 Task: Log work in the project AgileFocus for the issue 'Implement a new cloud-based knowledge management system for a company with advanced knowledge sharing and collaboration features' spent time as '5w 1d 8h 35m' and remaining time as '6w 3d 22h 3m' and add a flag. Now add the issue to the epic 'IT Release Management Process Improvement'. Log work in the project AgileFocus for the issue 'Integrate a new customer loyalty program feature into an existing e-commerce website to improve customer retention and repeat sales' spent time as '4w 6d 11h 26m' and remaining time as '5w 3d 14h 54m' and clone the issue. Now add the issue to the epic 'IT Configuration Management Process Improvement'
Action: Mouse moved to (1076, 266)
Screenshot: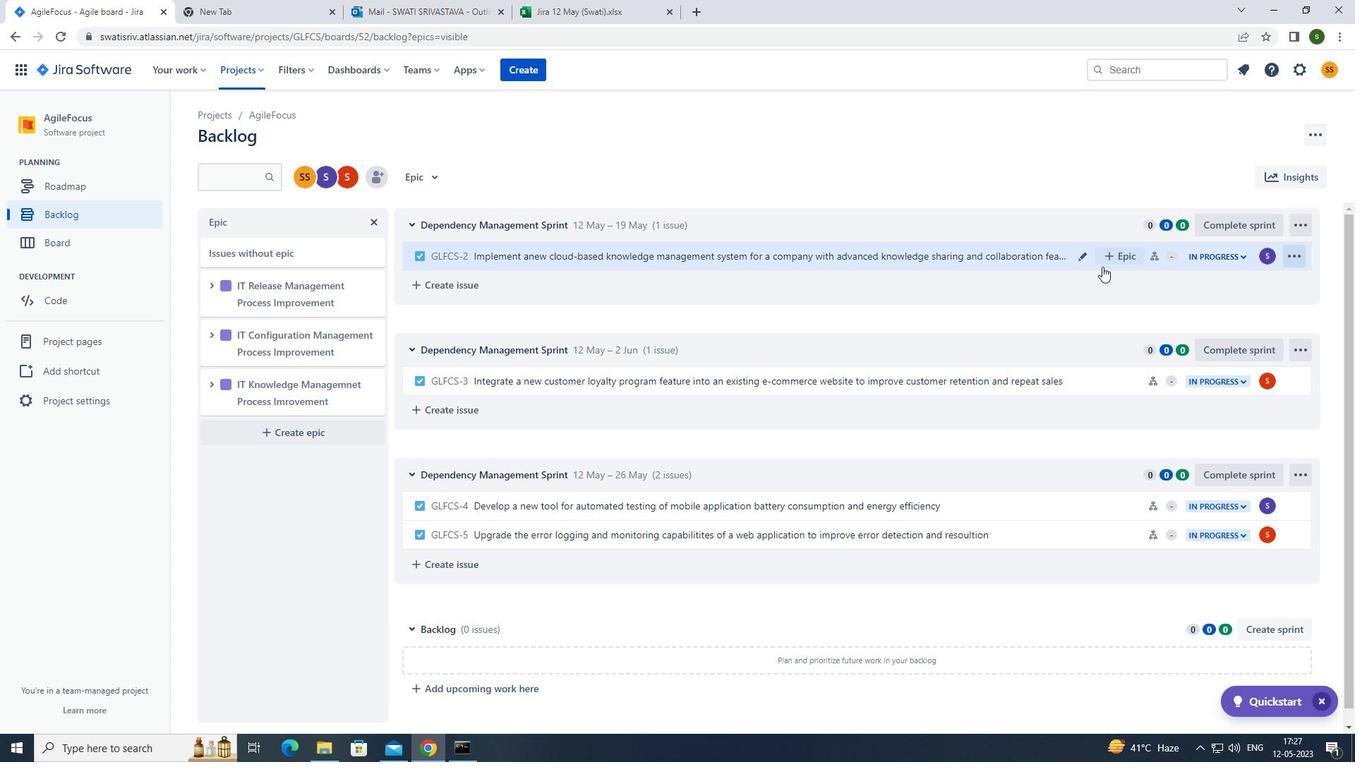 
Action: Mouse pressed left at (1076, 266)
Screenshot: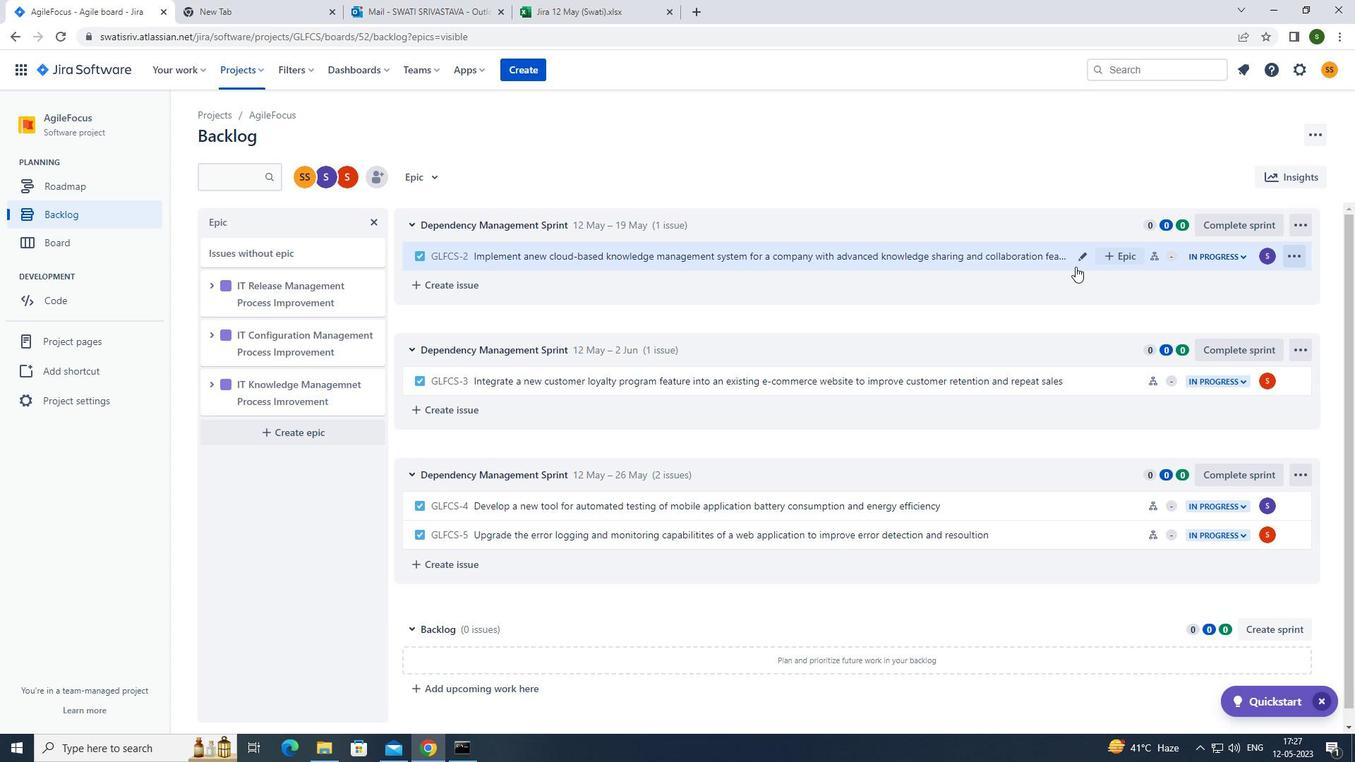 
Action: Mouse moved to (1296, 214)
Screenshot: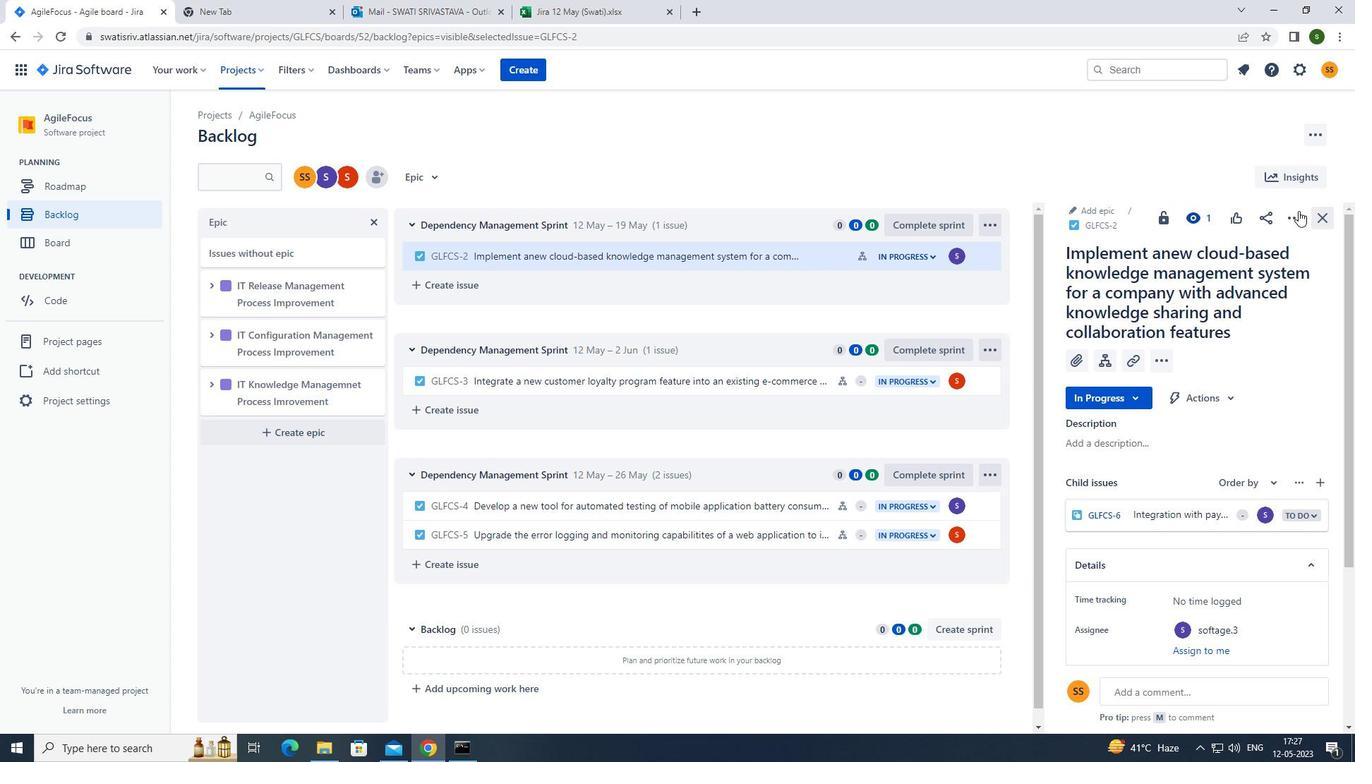 
Action: Mouse pressed left at (1296, 214)
Screenshot: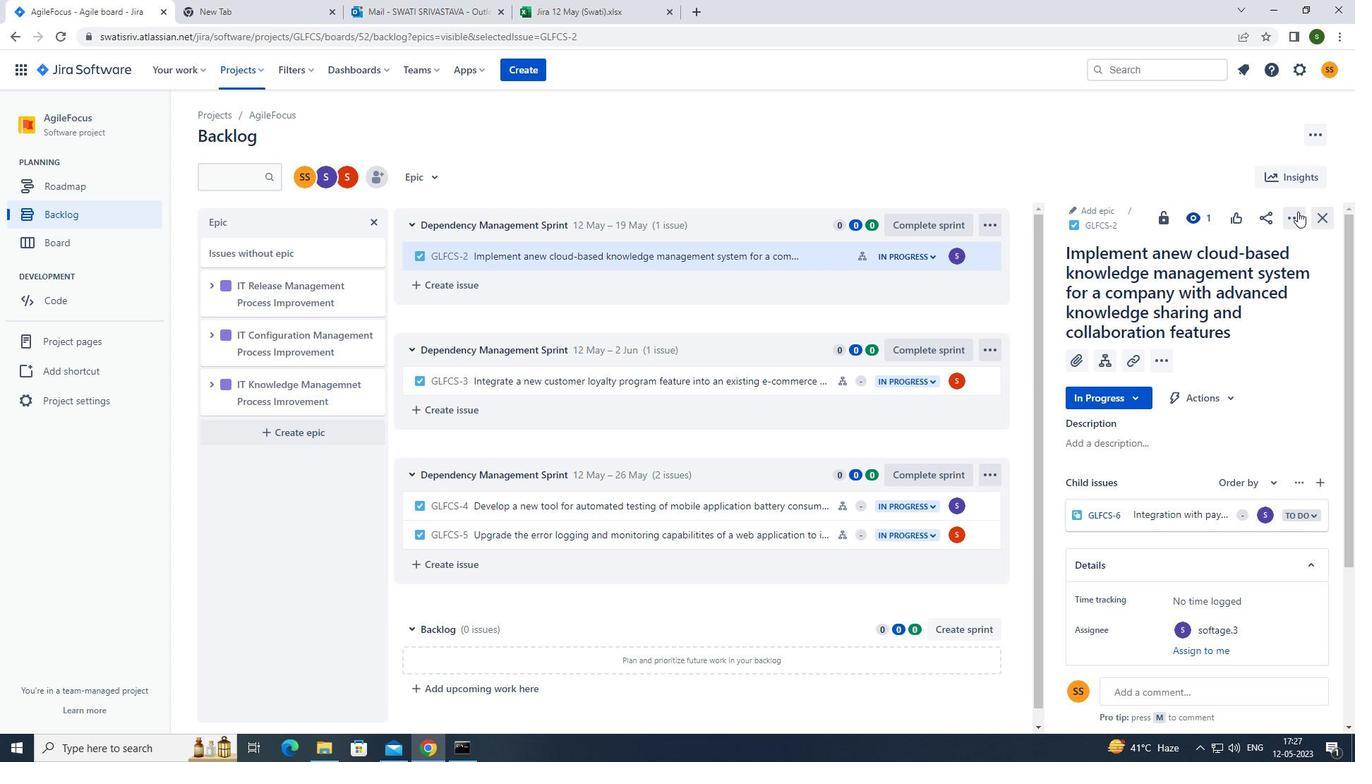 
Action: Mouse moved to (1264, 249)
Screenshot: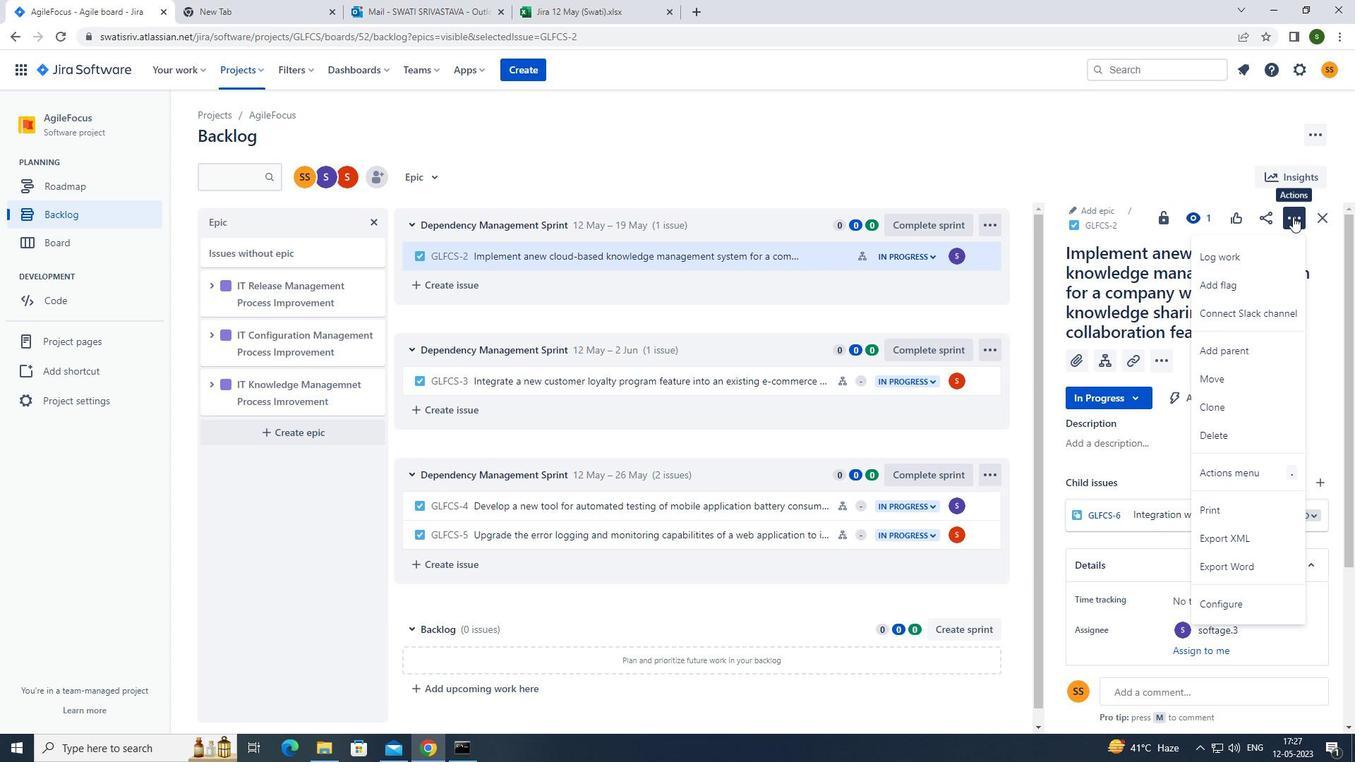 
Action: Mouse pressed left at (1264, 249)
Screenshot: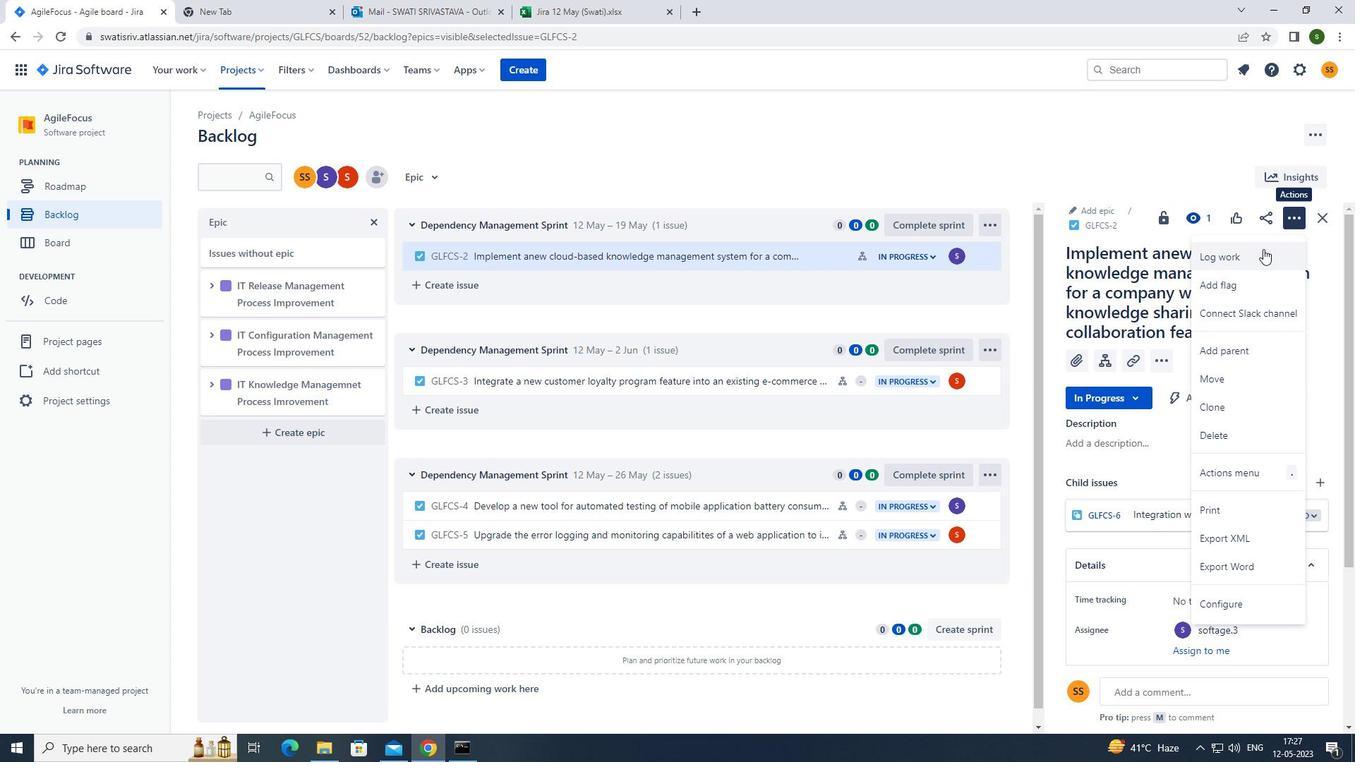 
Action: Mouse moved to (635, 176)
Screenshot: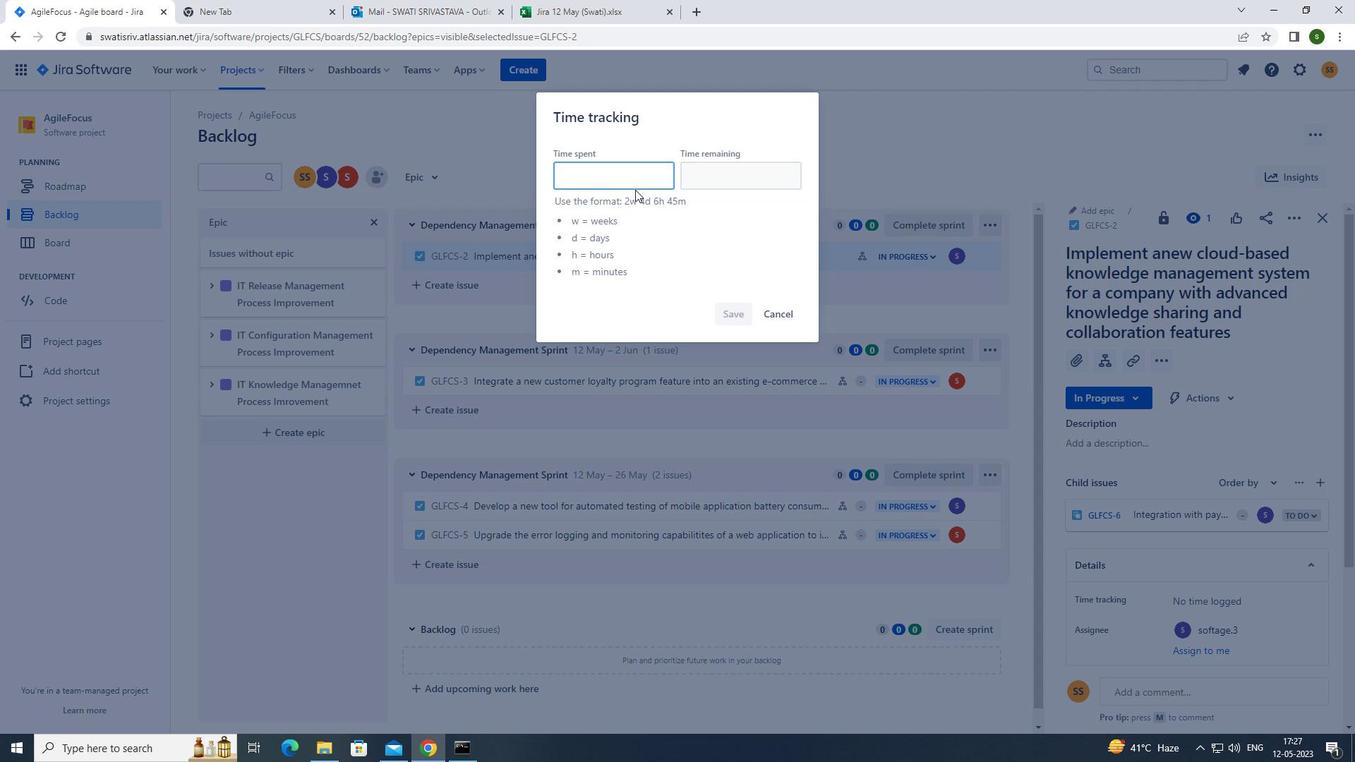 
Action: Key pressed 5w<Key.space>1d<Key.space>8h<Key.space>35m
Screenshot: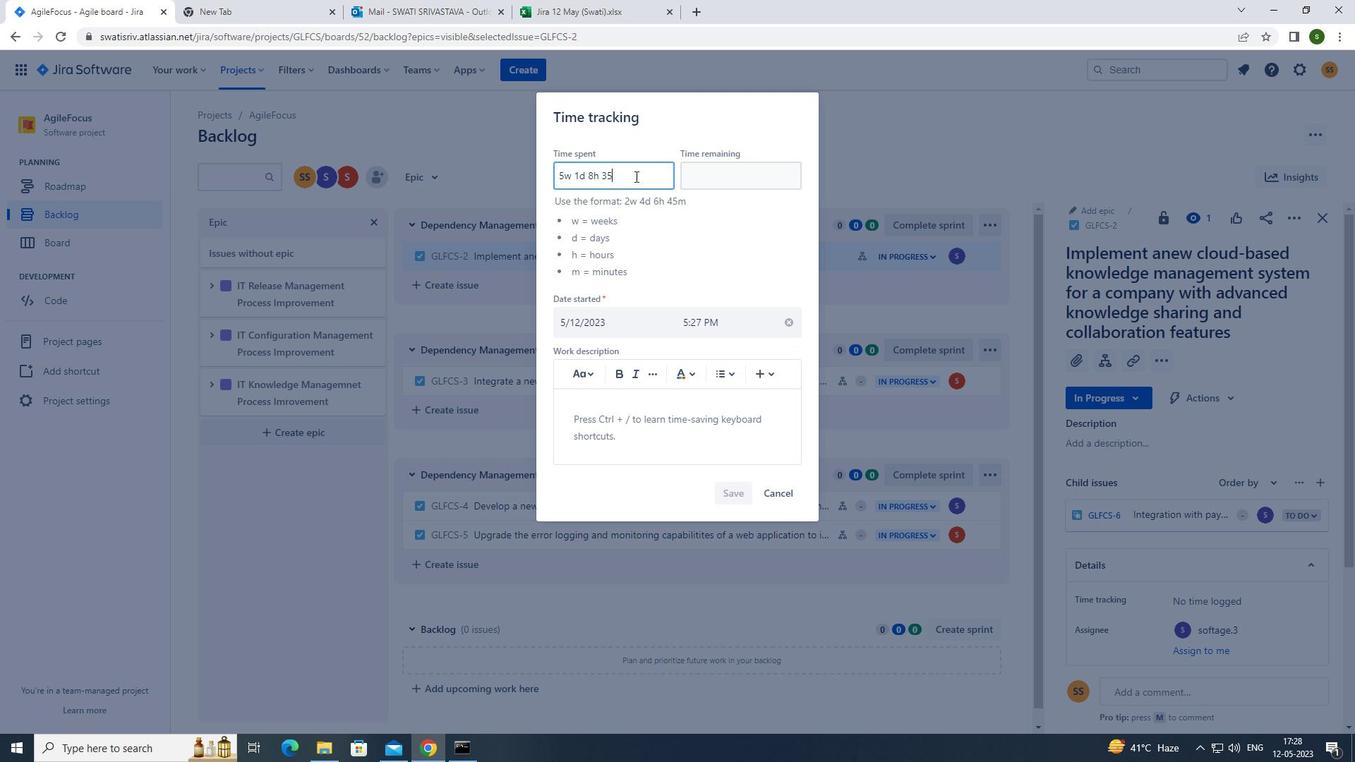 
Action: Mouse moved to (752, 197)
Screenshot: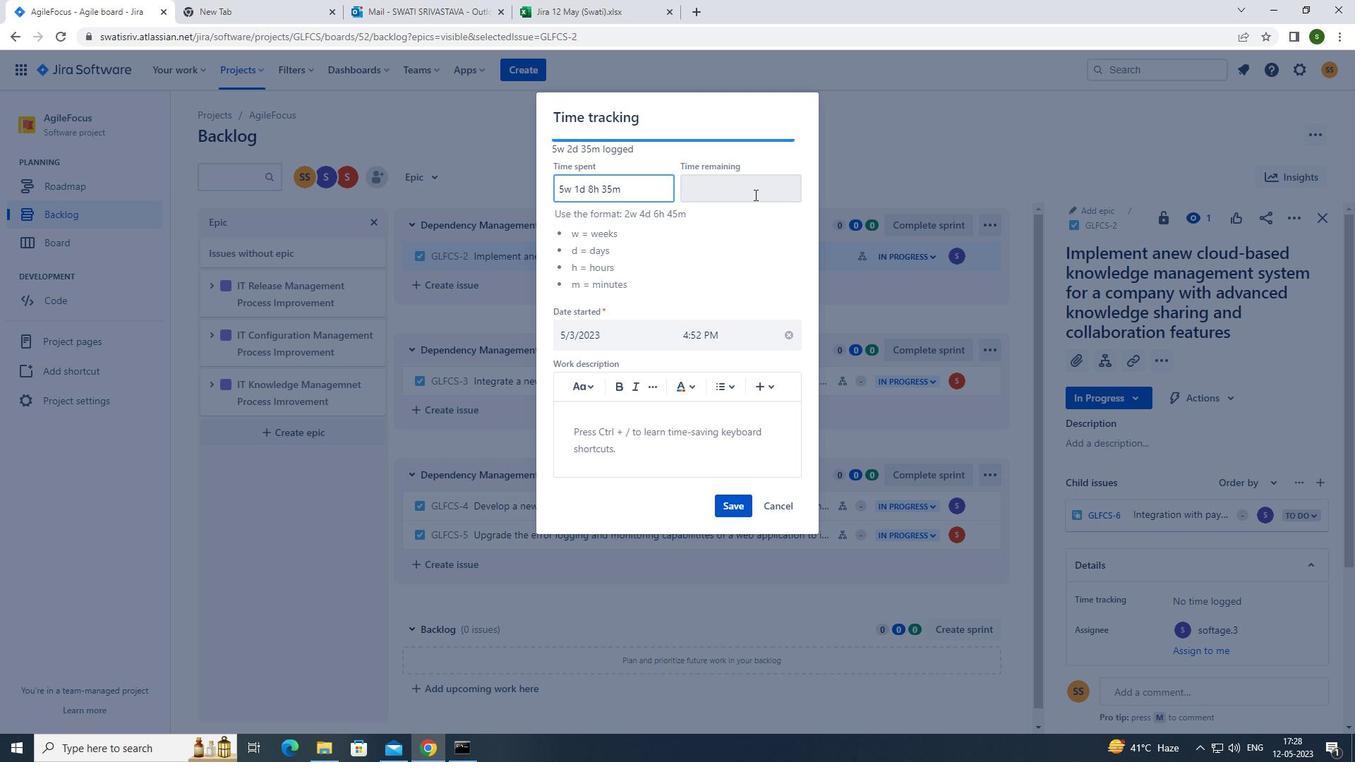 
Action: Mouse pressed left at (752, 197)
Screenshot: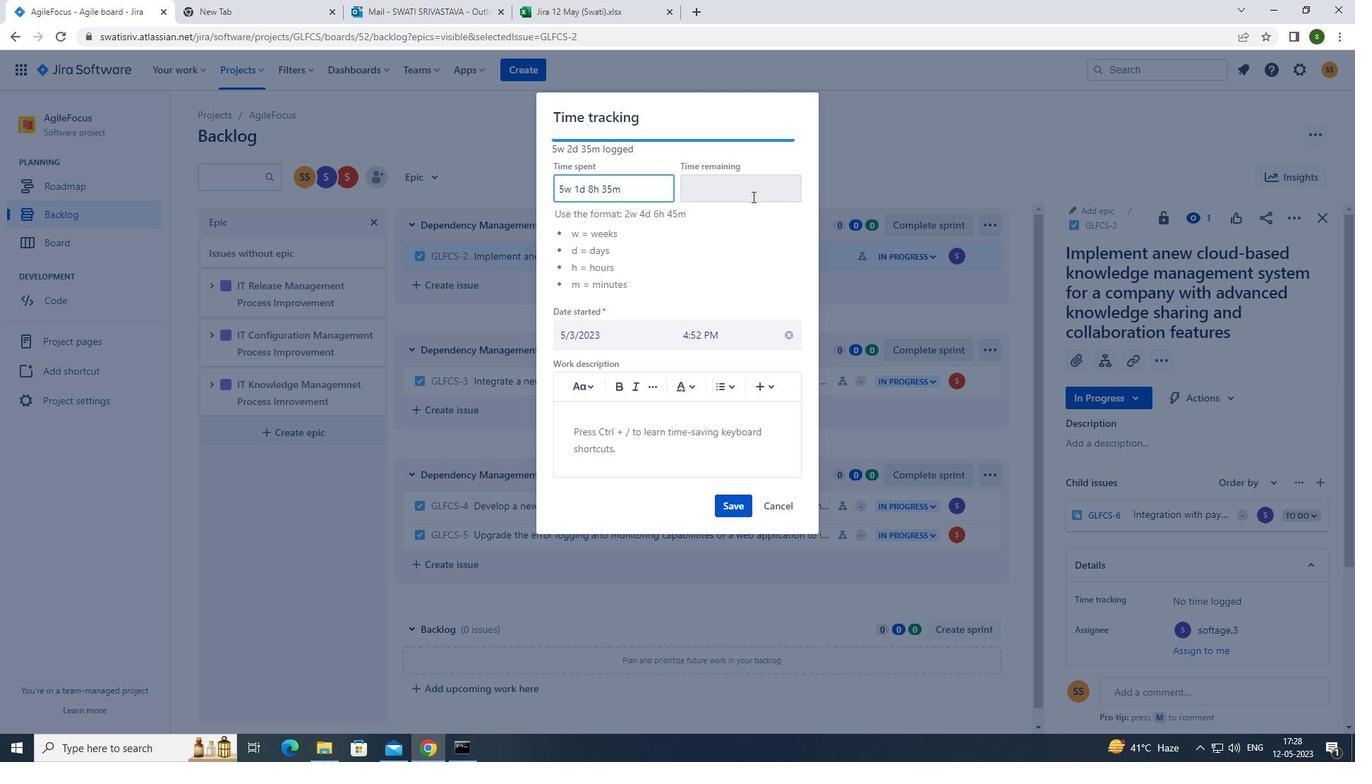 
Action: Key pressed 6w<Key.space>3d<Key.space>22h<Key.space>3m
Screenshot: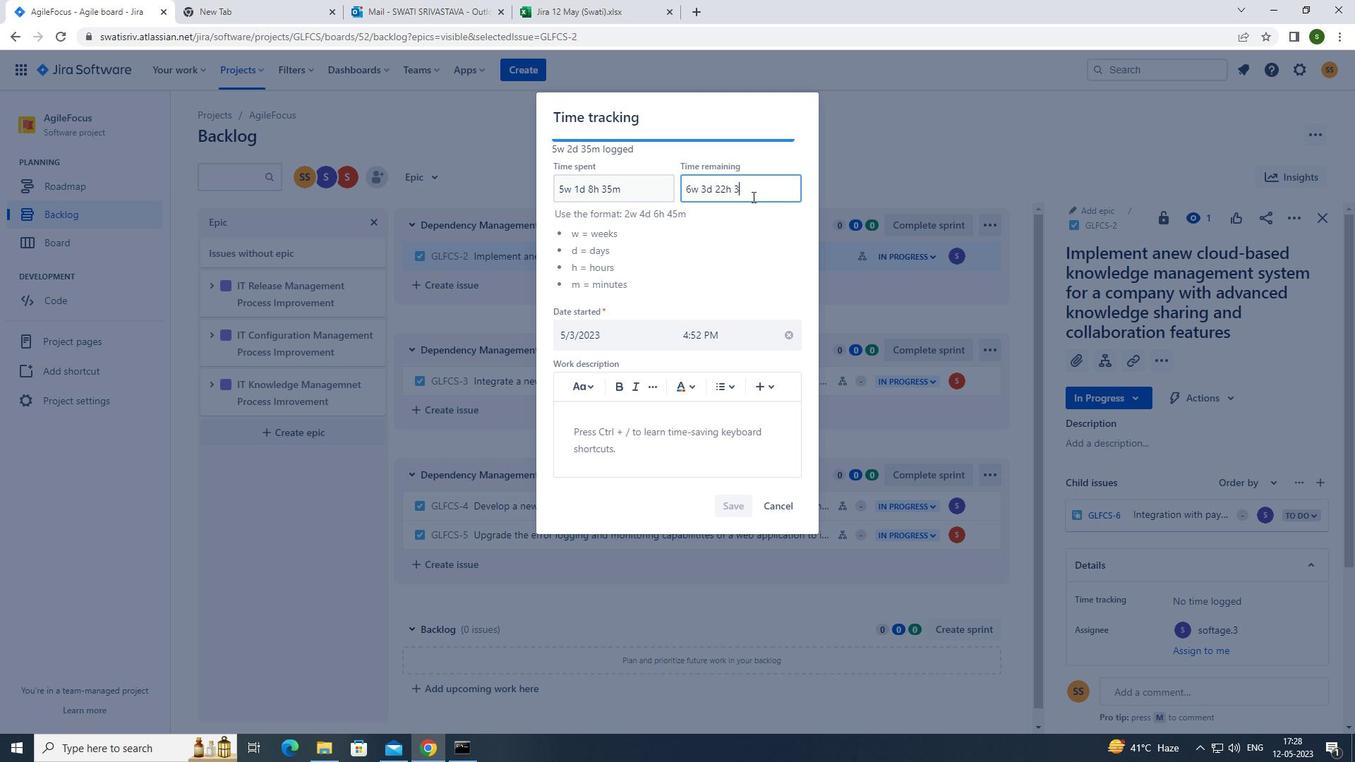
Action: Mouse moved to (731, 502)
Screenshot: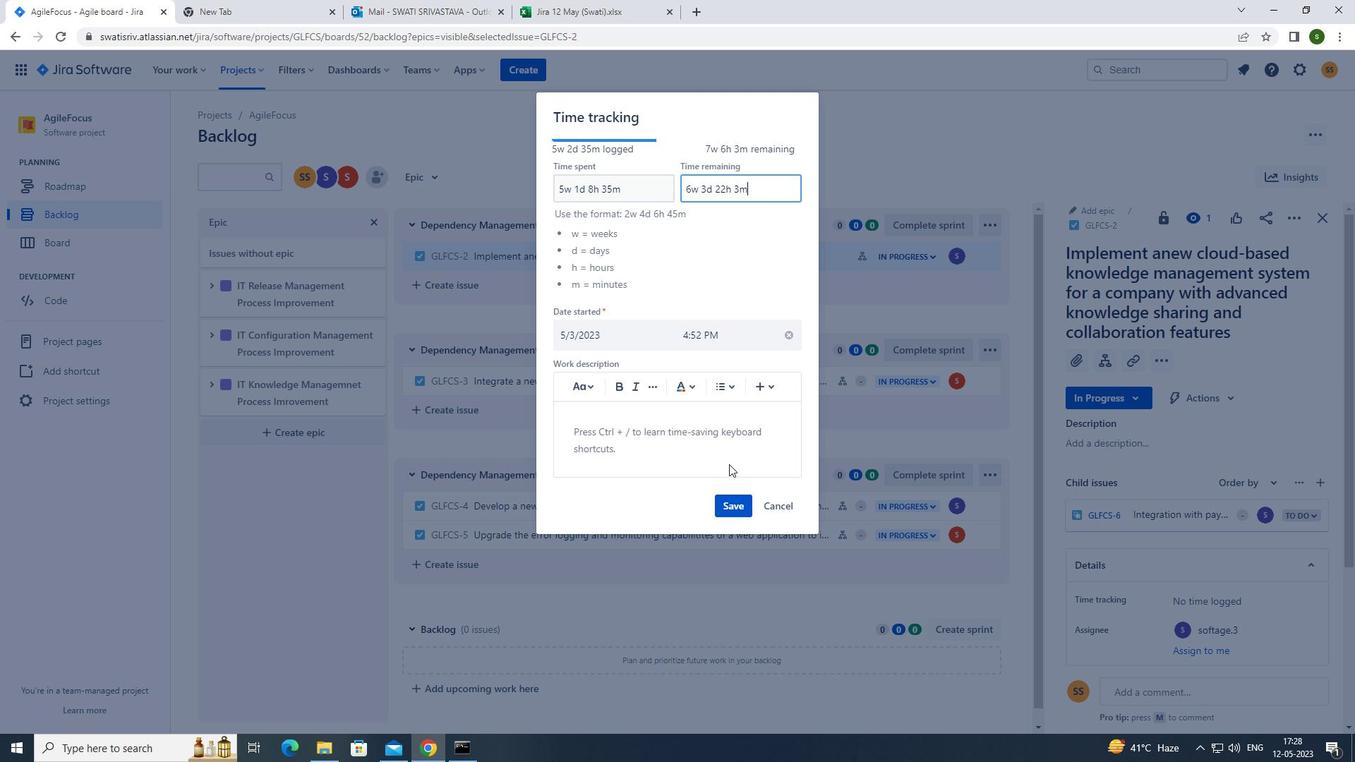 
Action: Mouse pressed left at (731, 502)
Screenshot: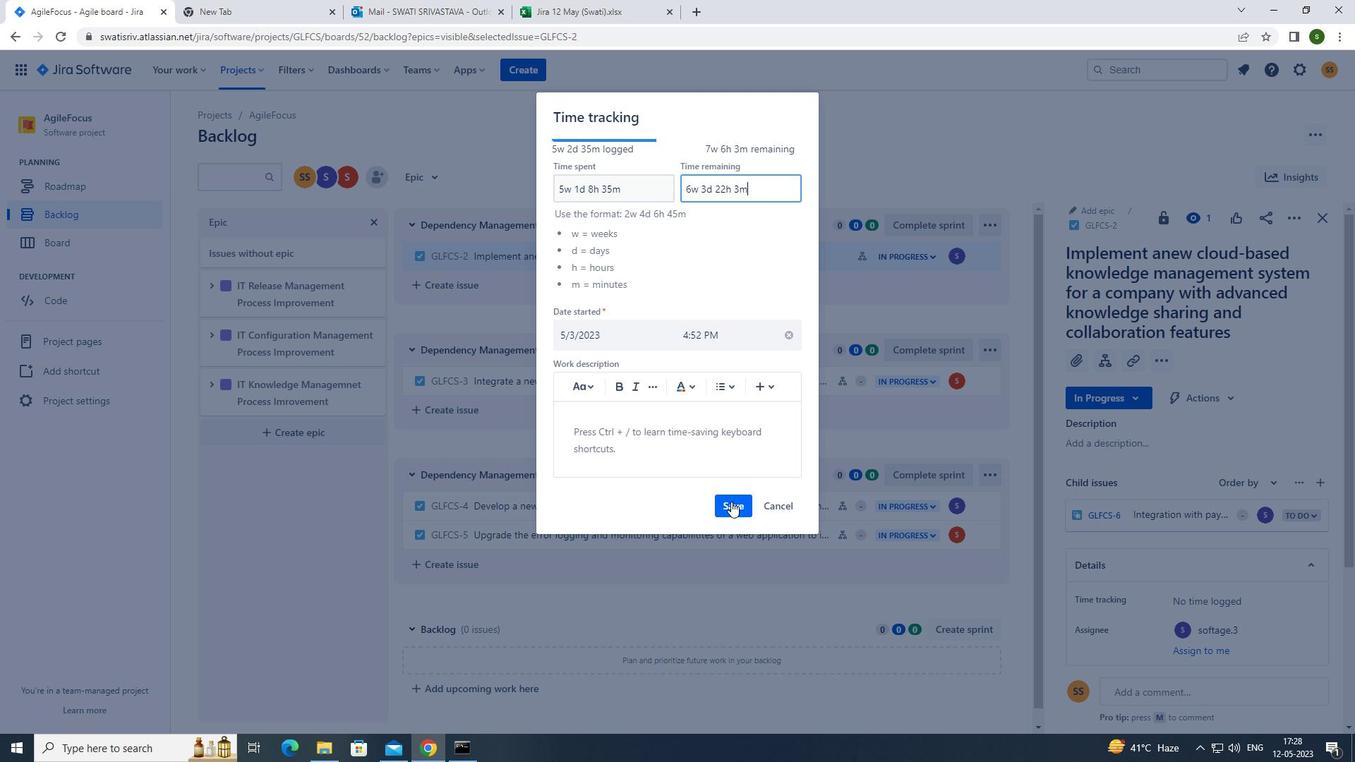
Action: Mouse moved to (1293, 216)
Screenshot: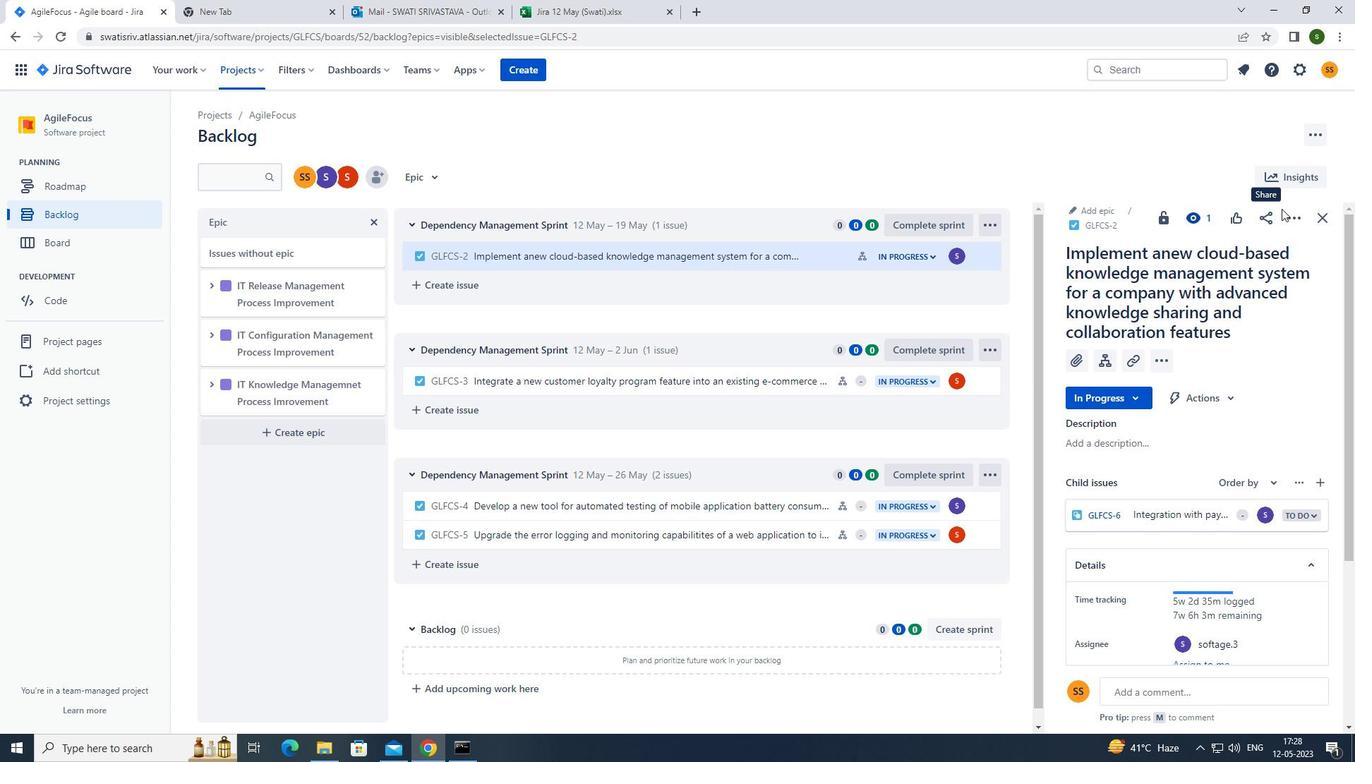 
Action: Mouse pressed left at (1293, 216)
Screenshot: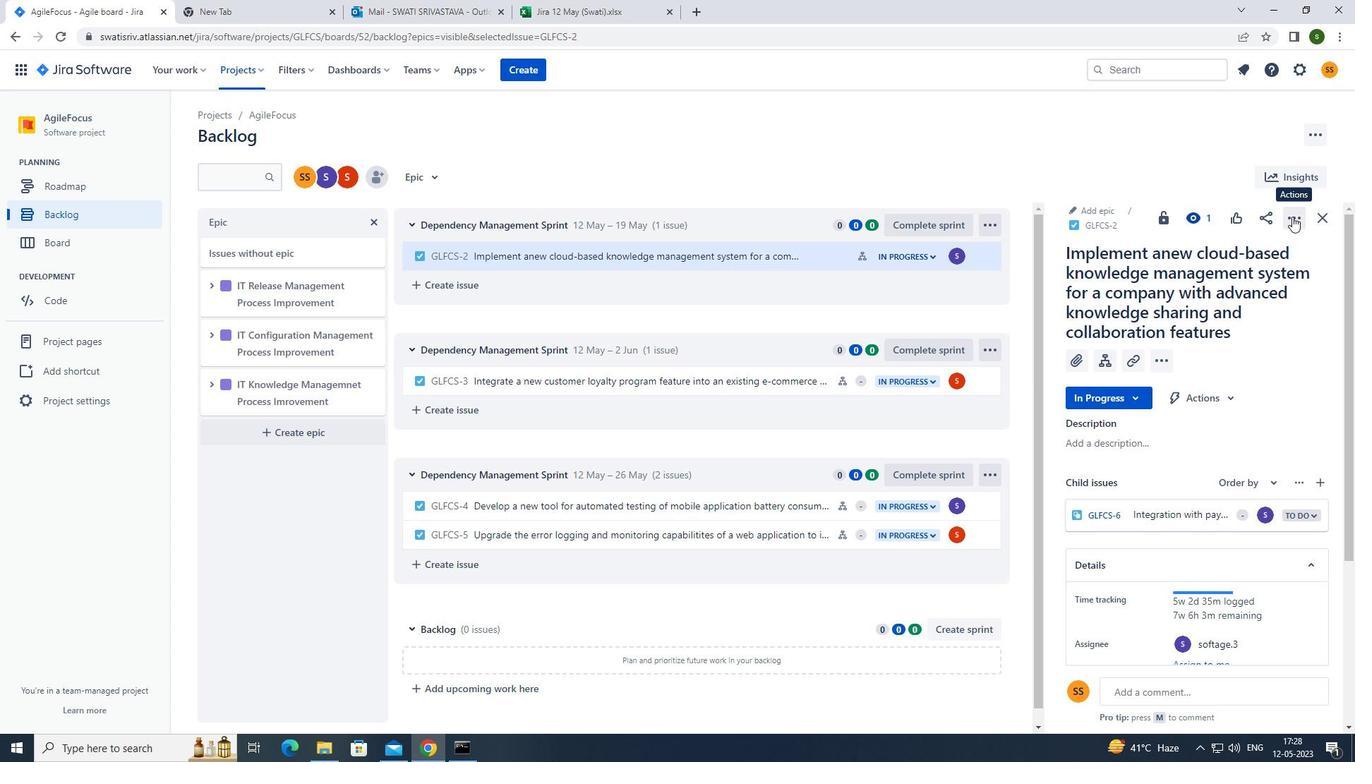 
Action: Mouse moved to (1236, 283)
Screenshot: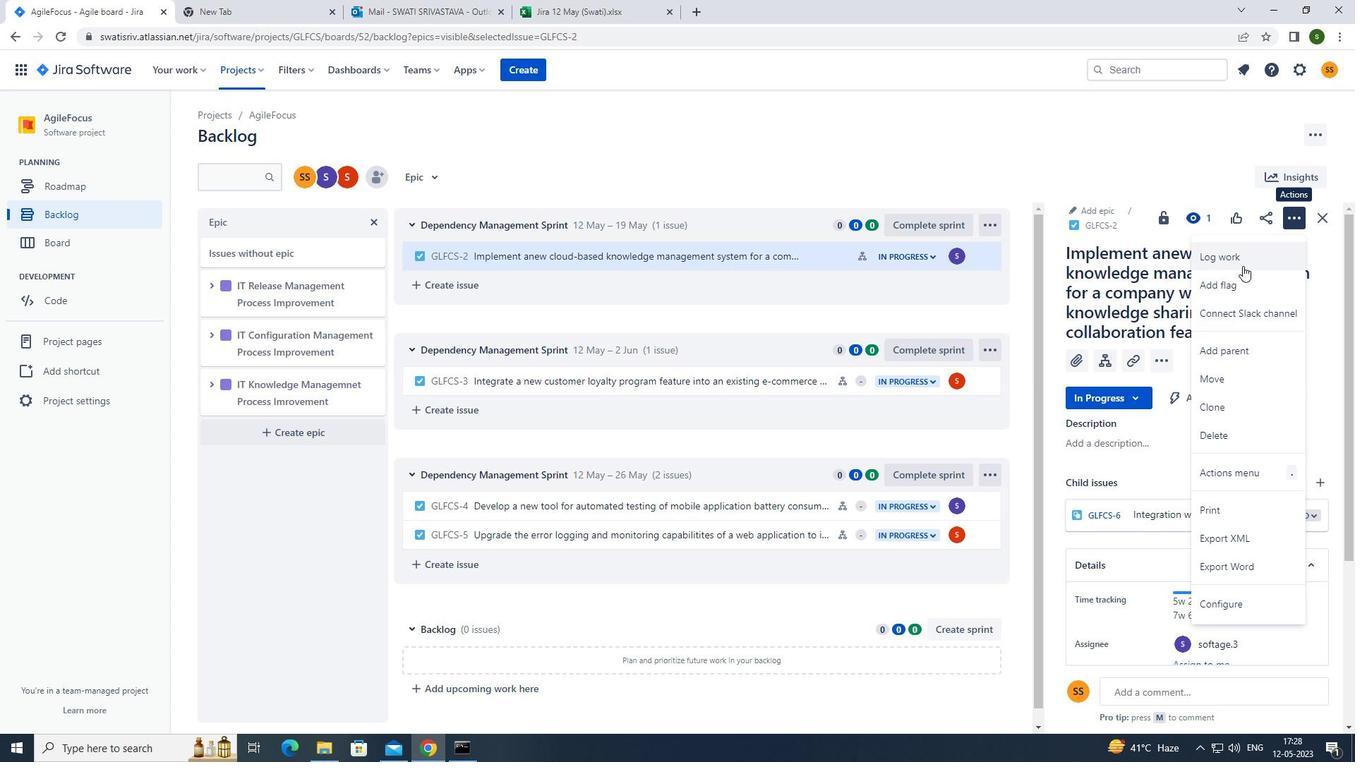 
Action: Mouse pressed left at (1236, 283)
Screenshot: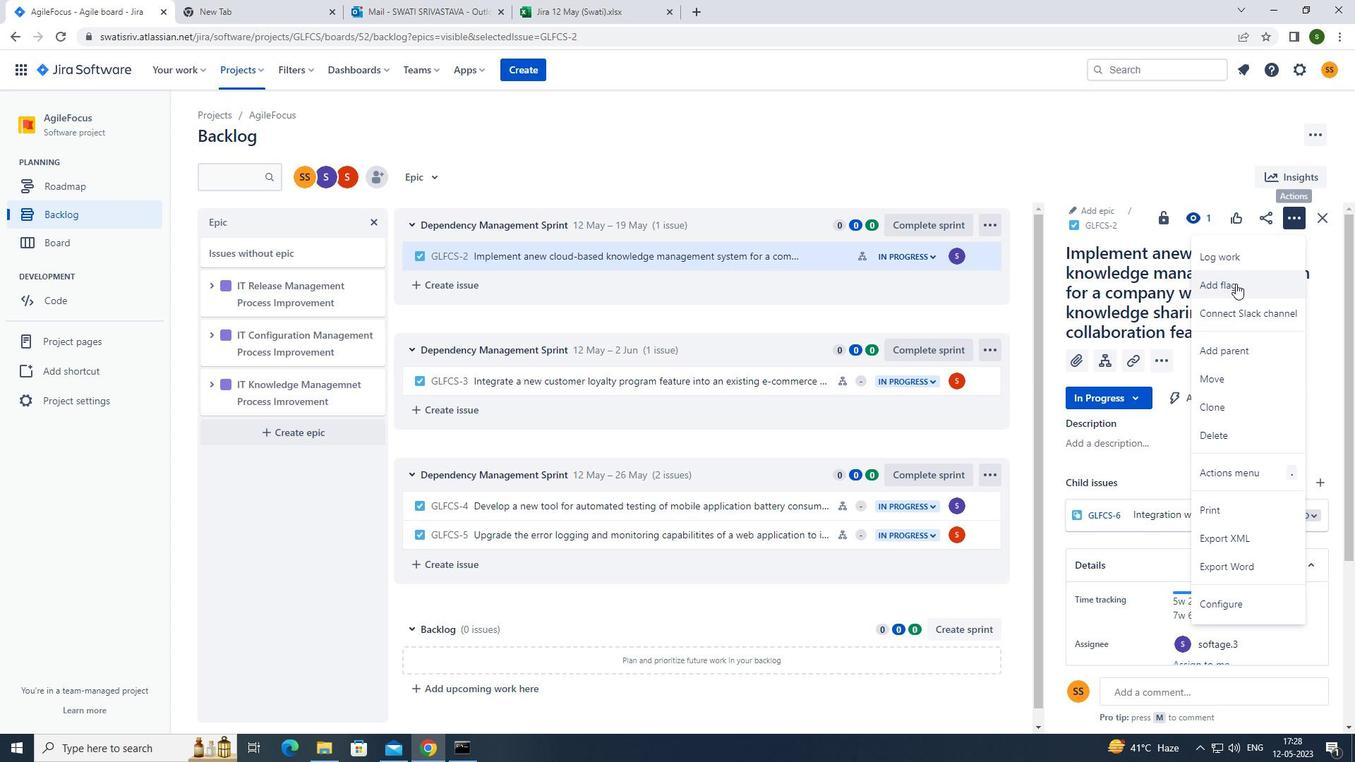 
Action: Mouse moved to (433, 176)
Screenshot: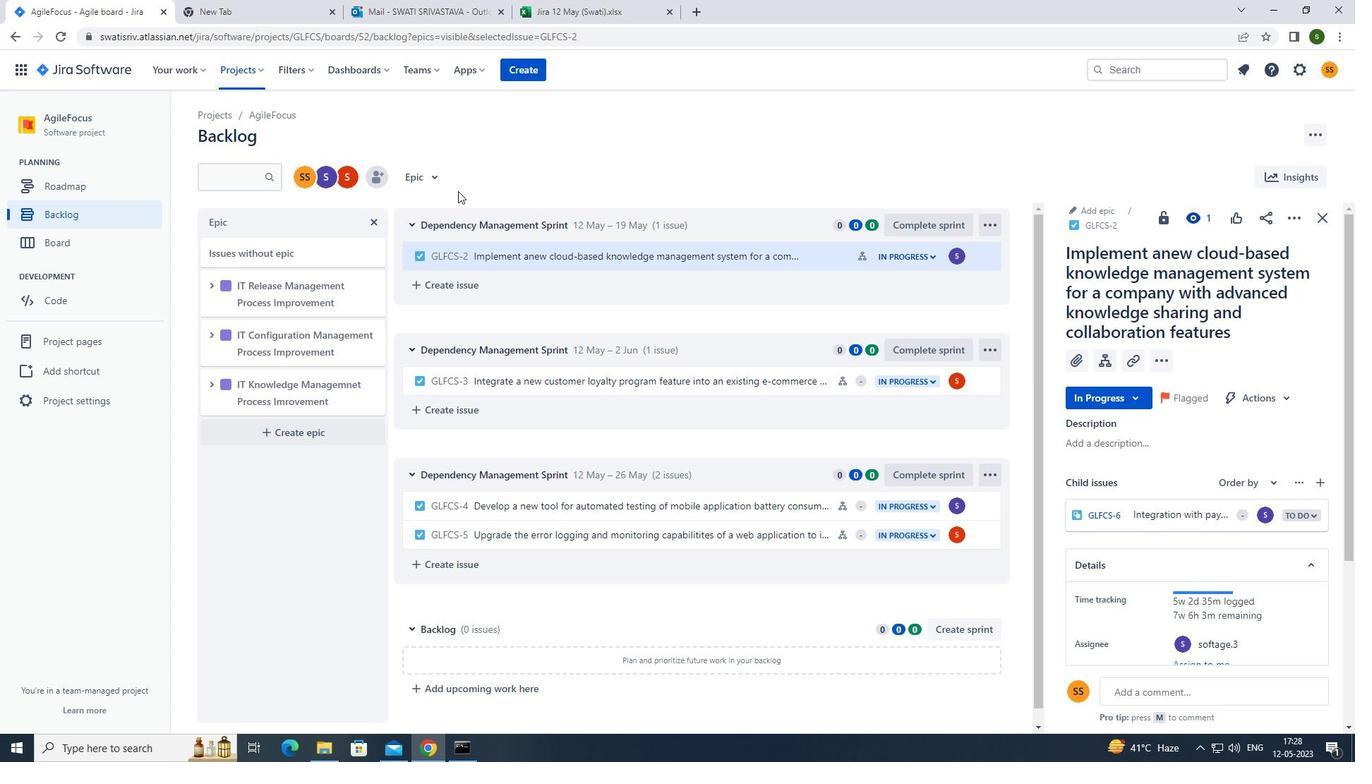 
Action: Mouse pressed left at (433, 176)
Screenshot: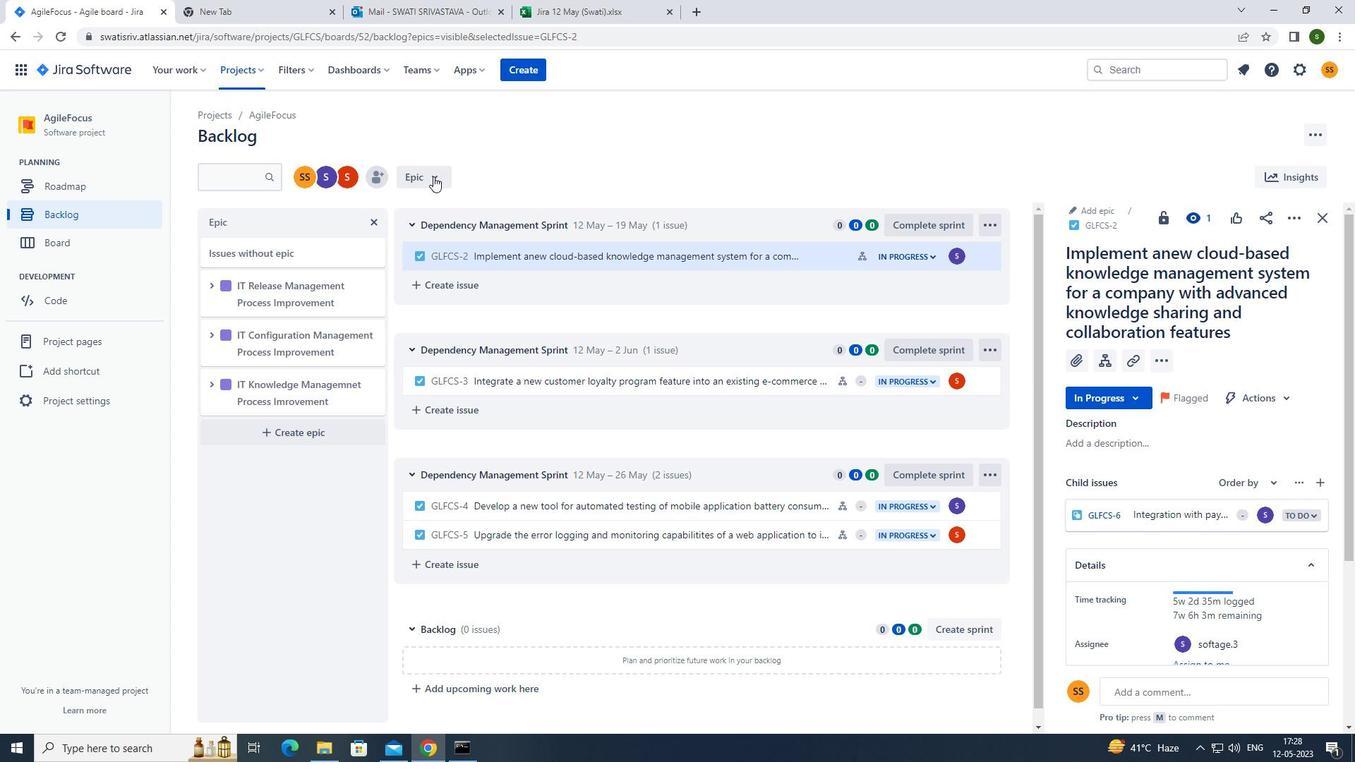 
Action: Mouse moved to (497, 243)
Screenshot: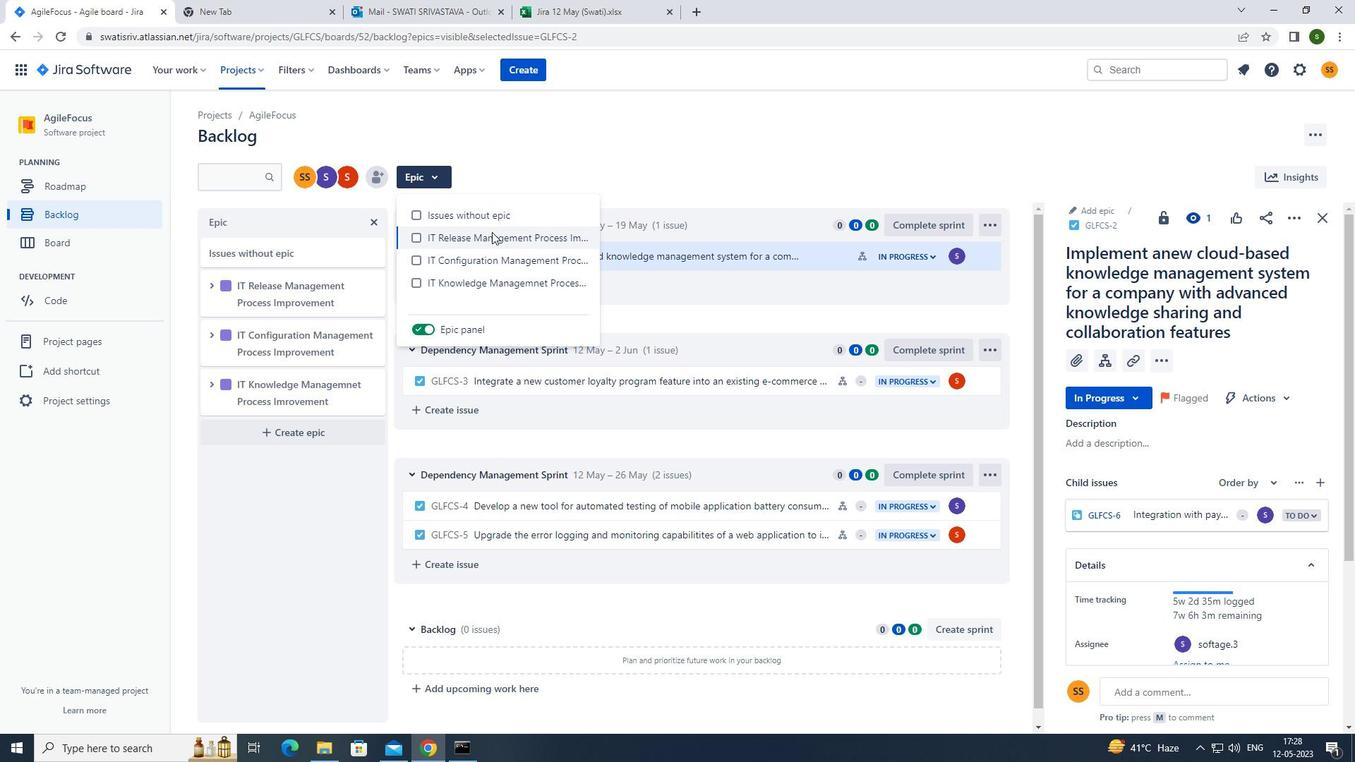 
Action: Mouse pressed left at (497, 243)
Screenshot: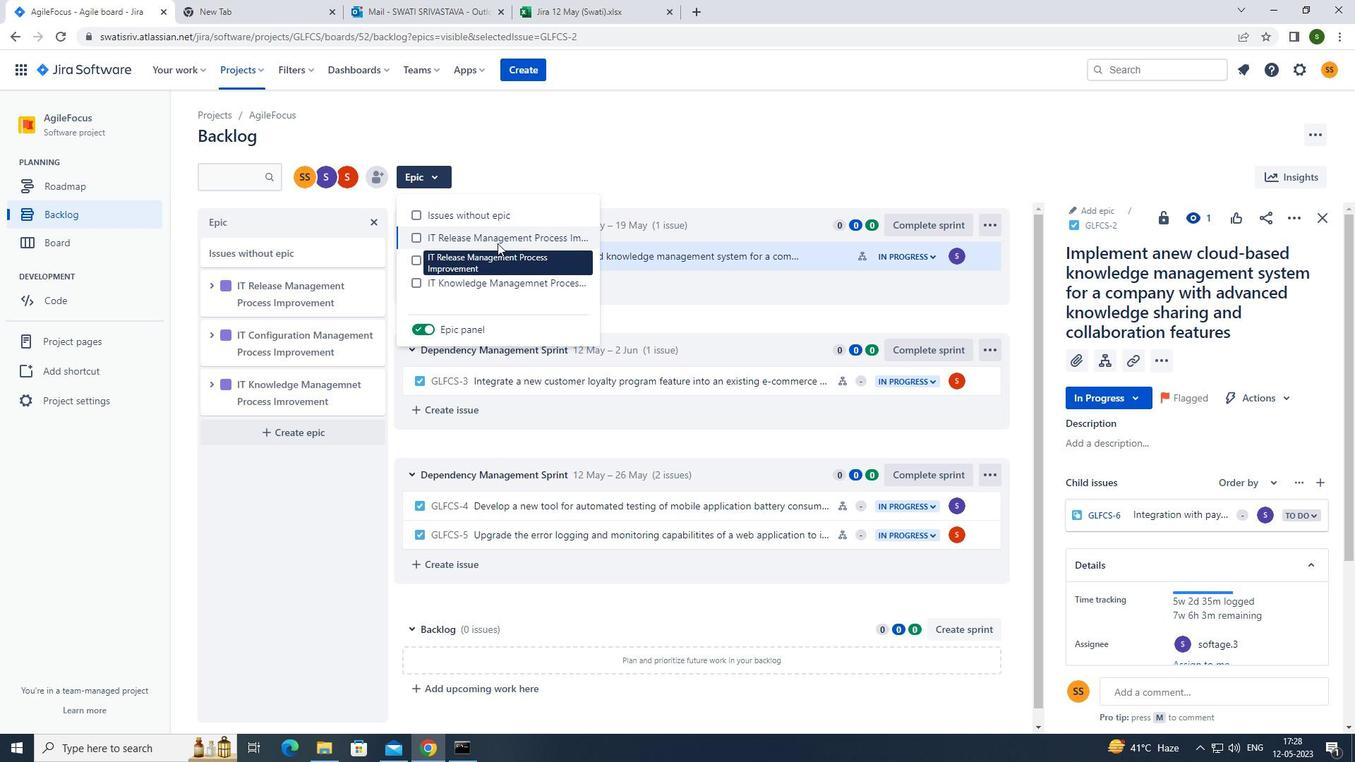 
Action: Mouse moved to (653, 141)
Screenshot: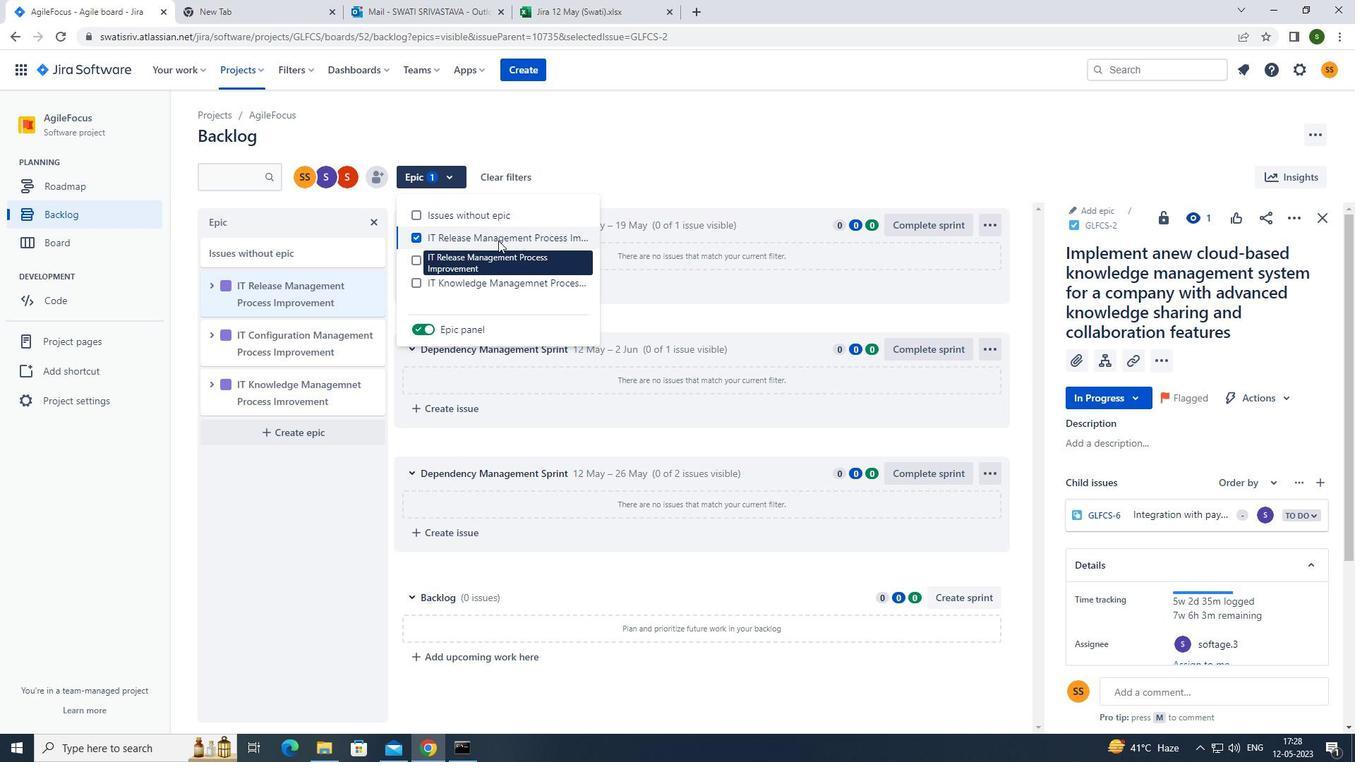 
Action: Mouse pressed left at (653, 141)
Screenshot: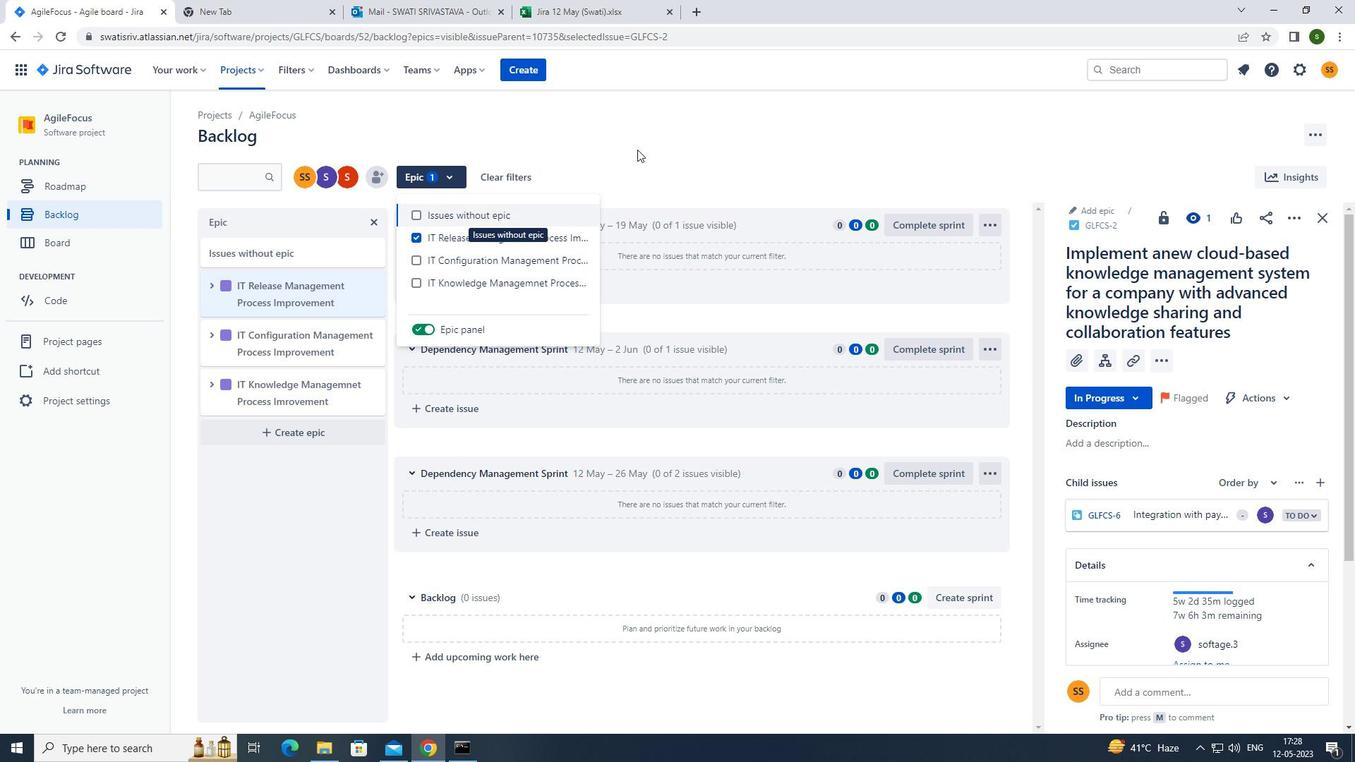 
Action: Mouse moved to (114, 211)
Screenshot: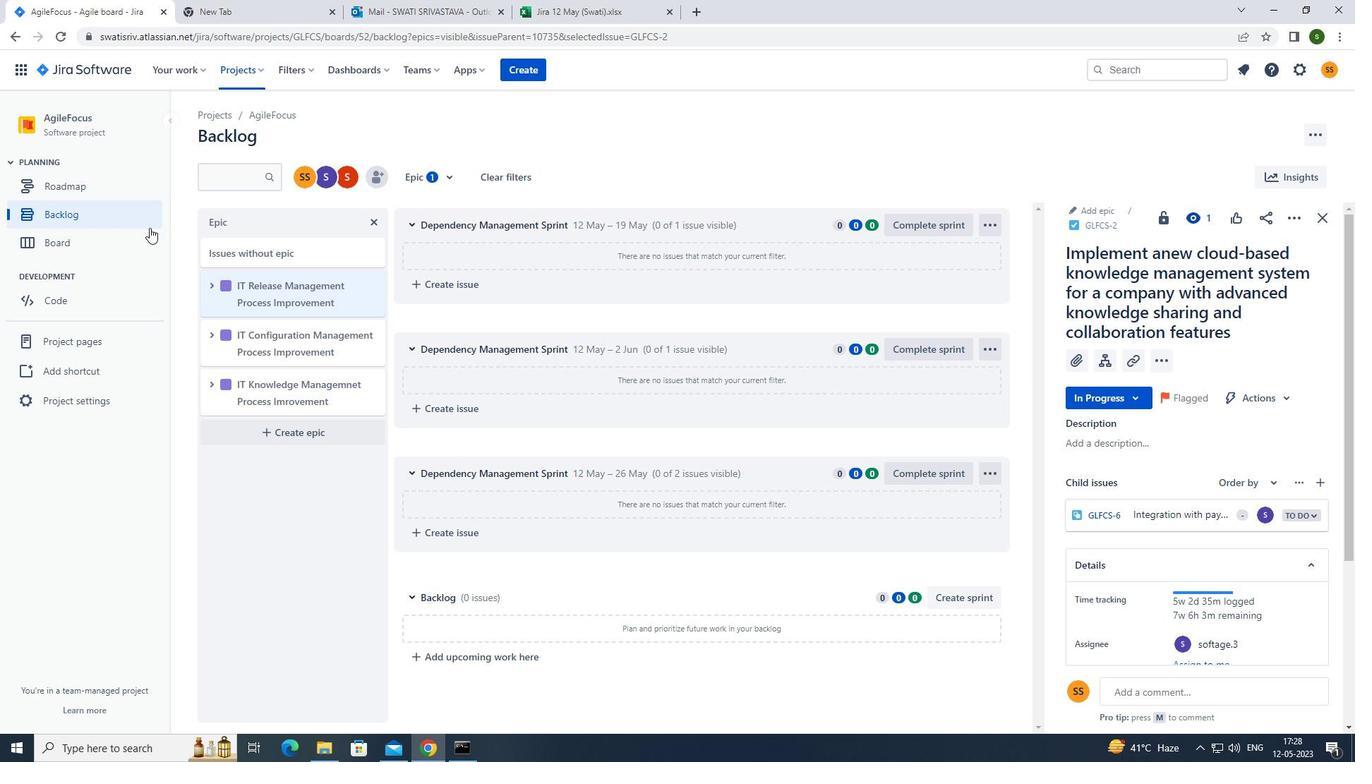 
Action: Mouse pressed left at (114, 211)
Screenshot: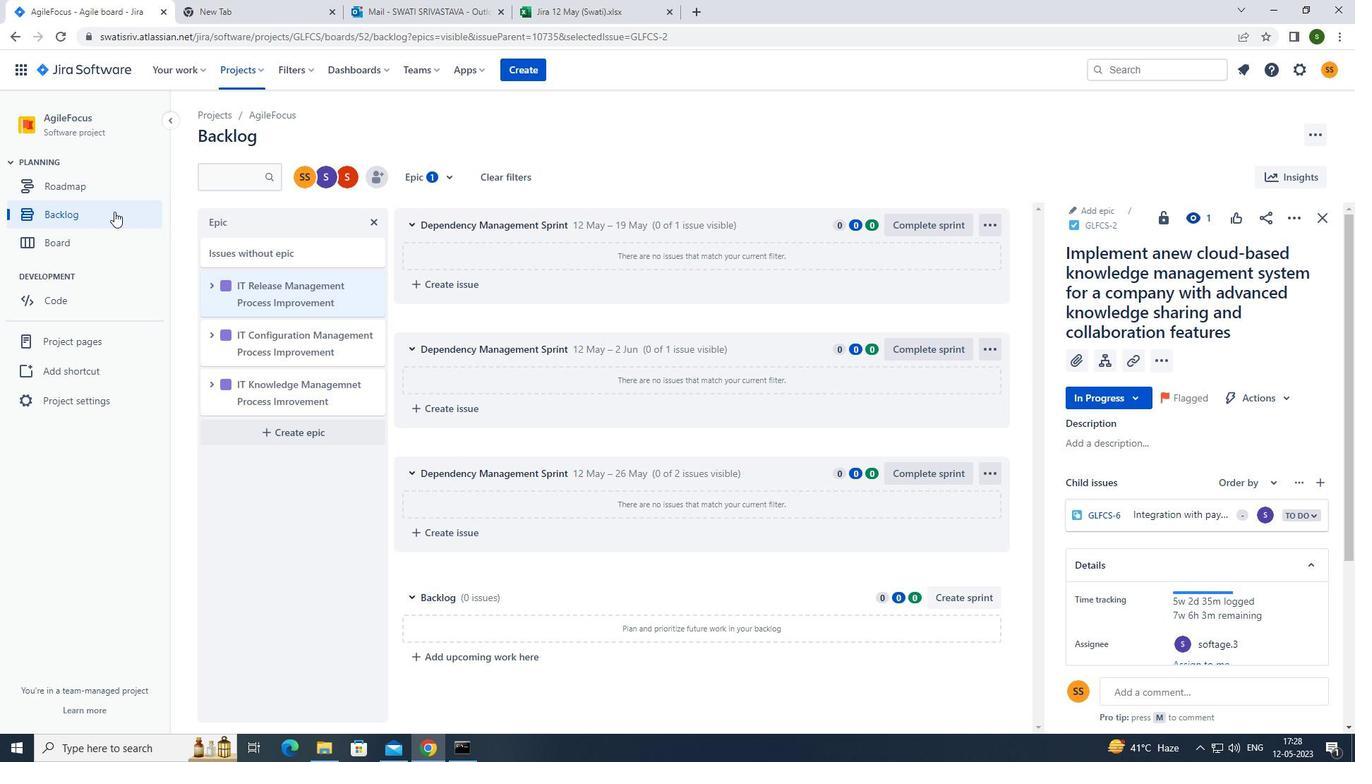 
Action: Mouse moved to (838, 391)
Screenshot: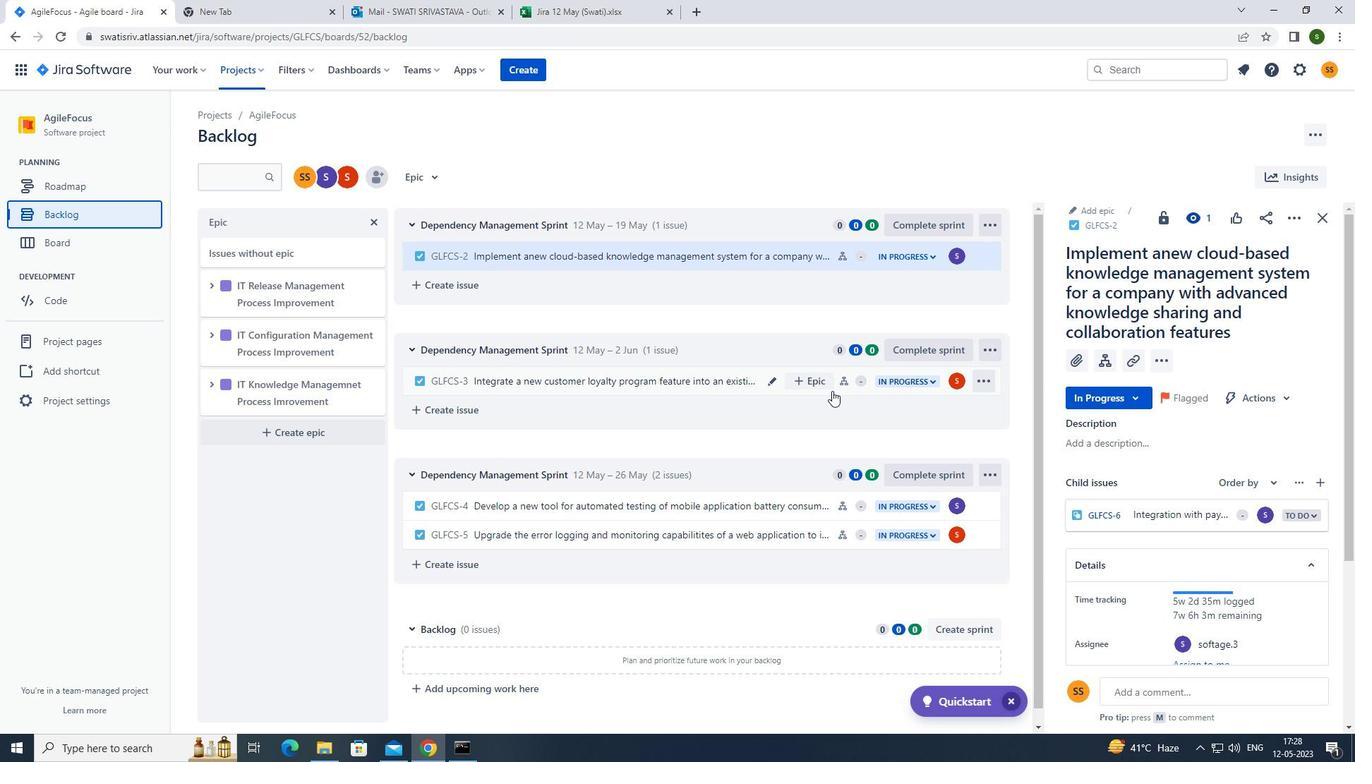 
Action: Mouse pressed left at (838, 391)
Screenshot: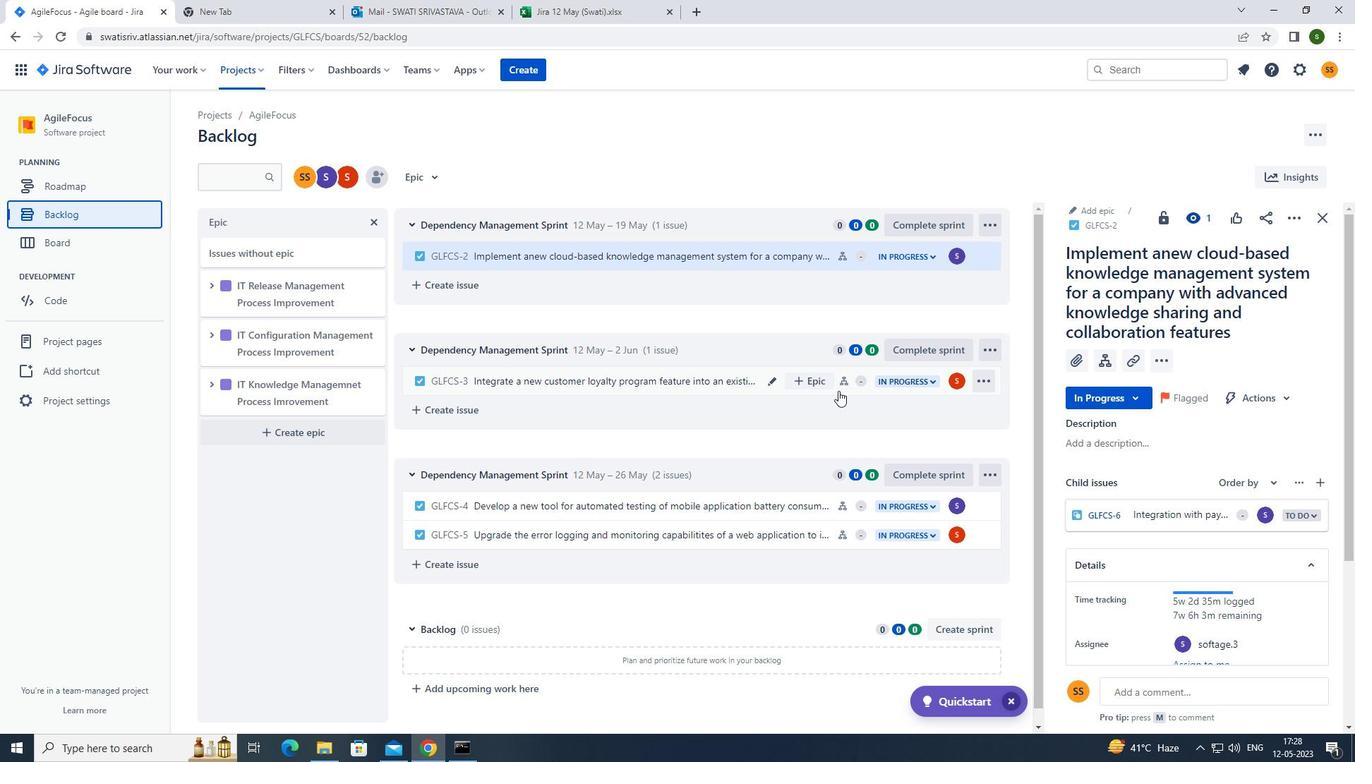 
Action: Mouse moved to (1295, 213)
Screenshot: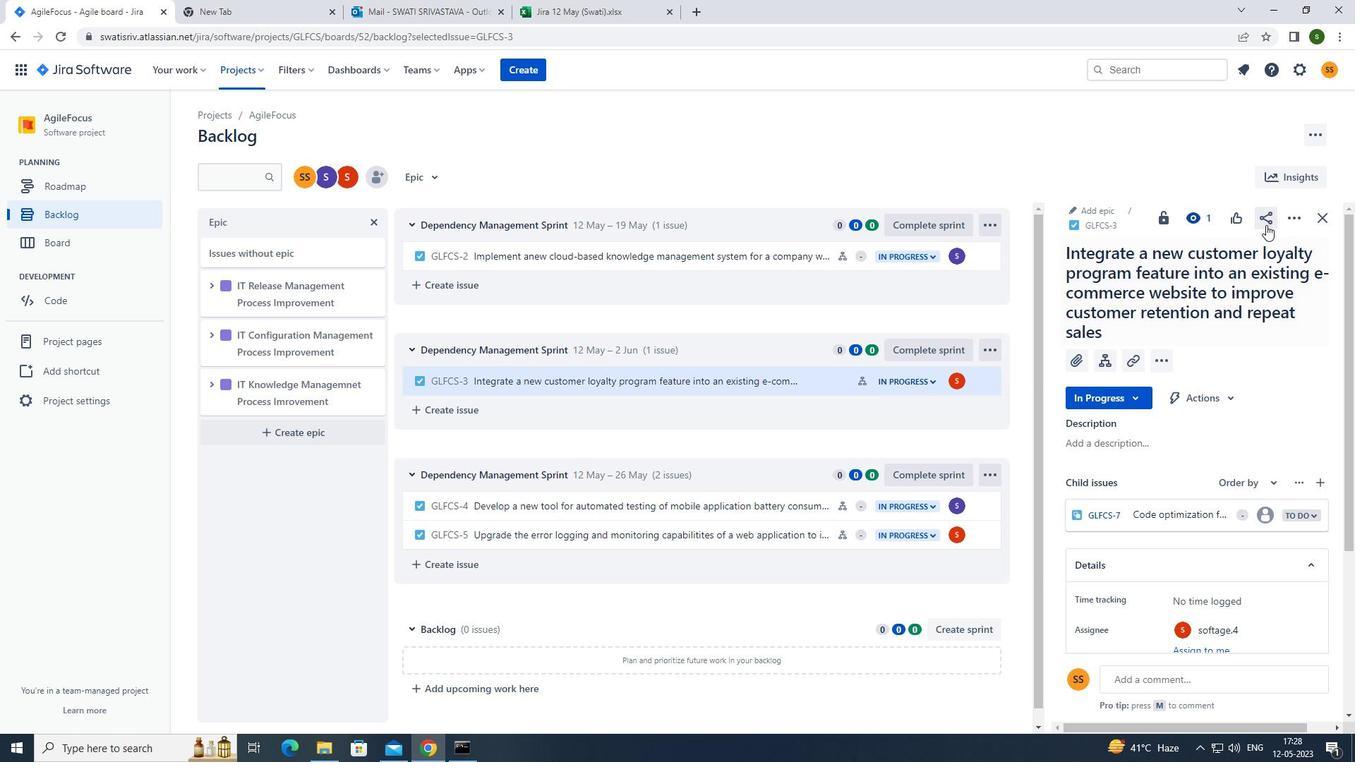 
Action: Mouse pressed left at (1295, 213)
Screenshot: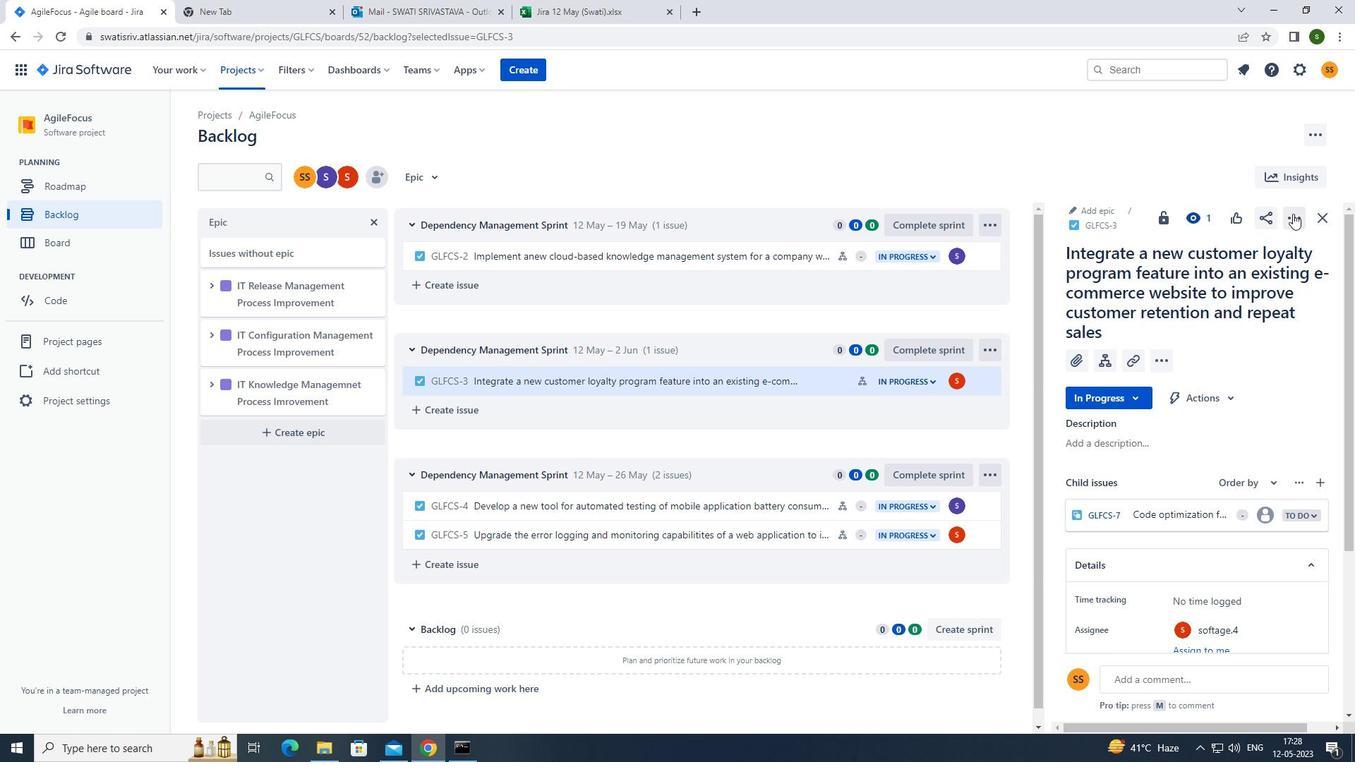 
Action: Mouse moved to (1252, 250)
Screenshot: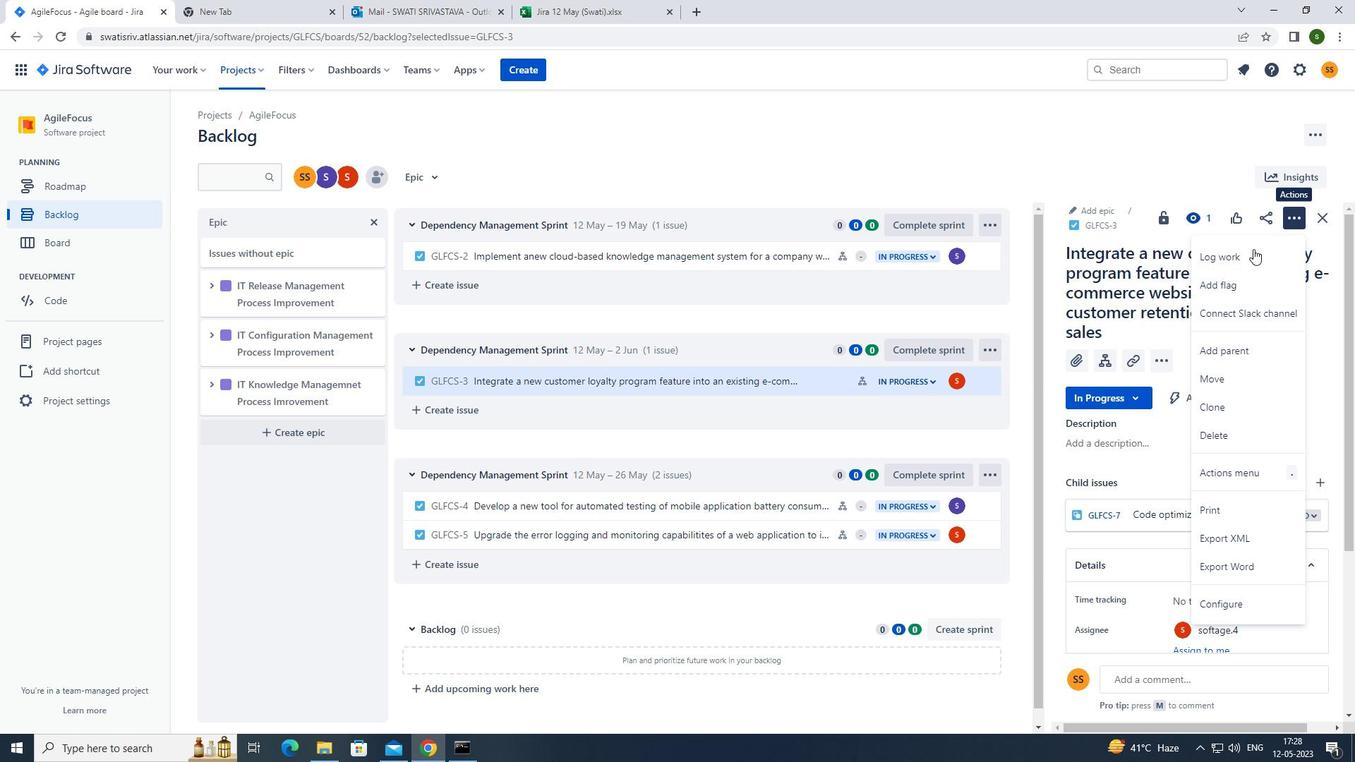 
Action: Mouse pressed left at (1252, 250)
Screenshot: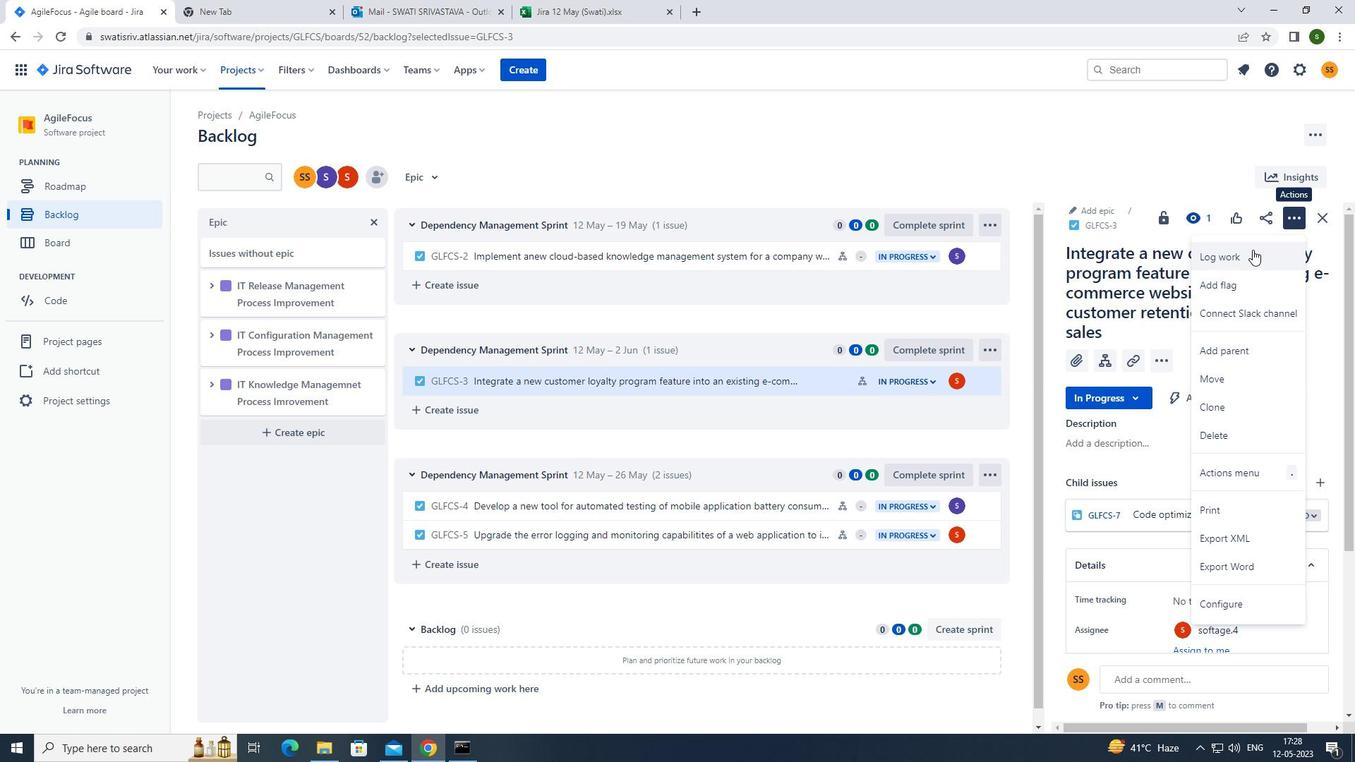 
Action: Mouse moved to (615, 179)
Screenshot: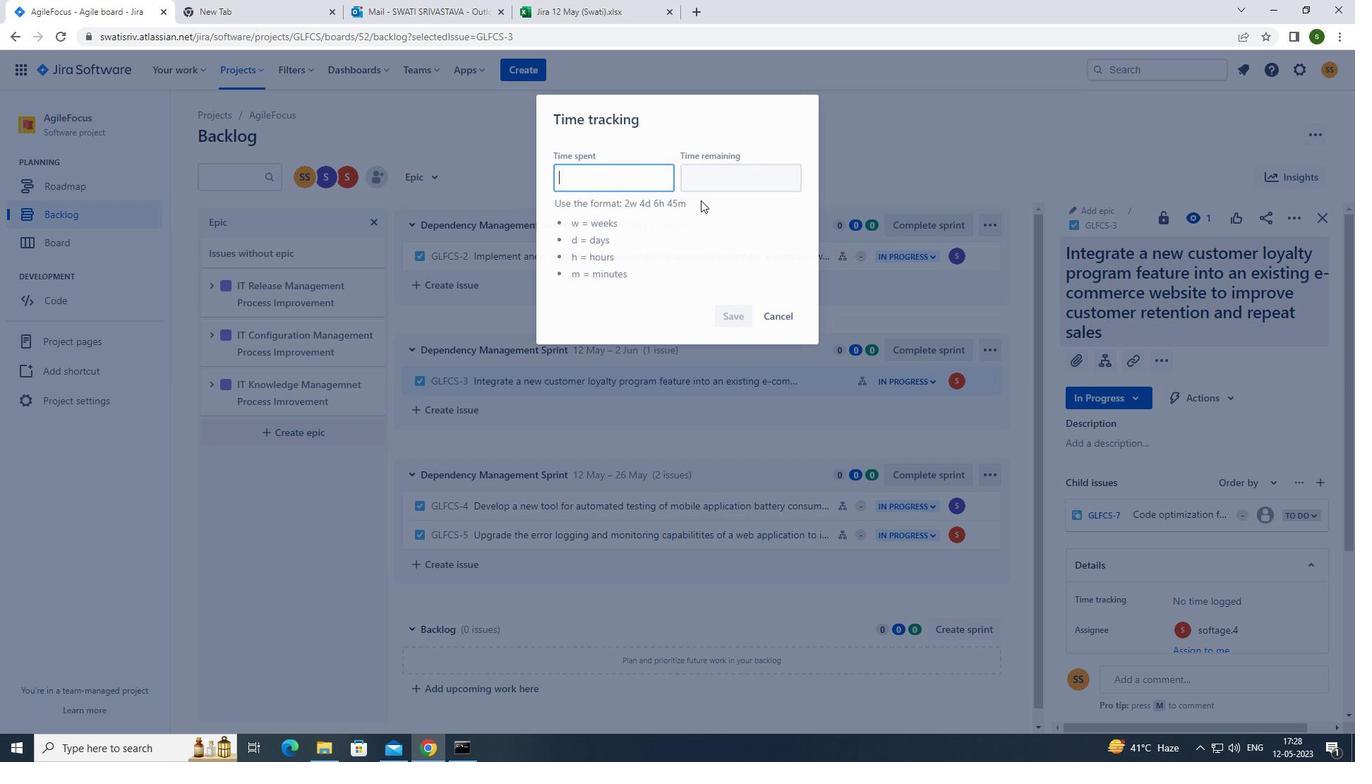 
Action: Key pressed 4w<Key.space>6d<Key.space>11h<Key.space>26m
Screenshot: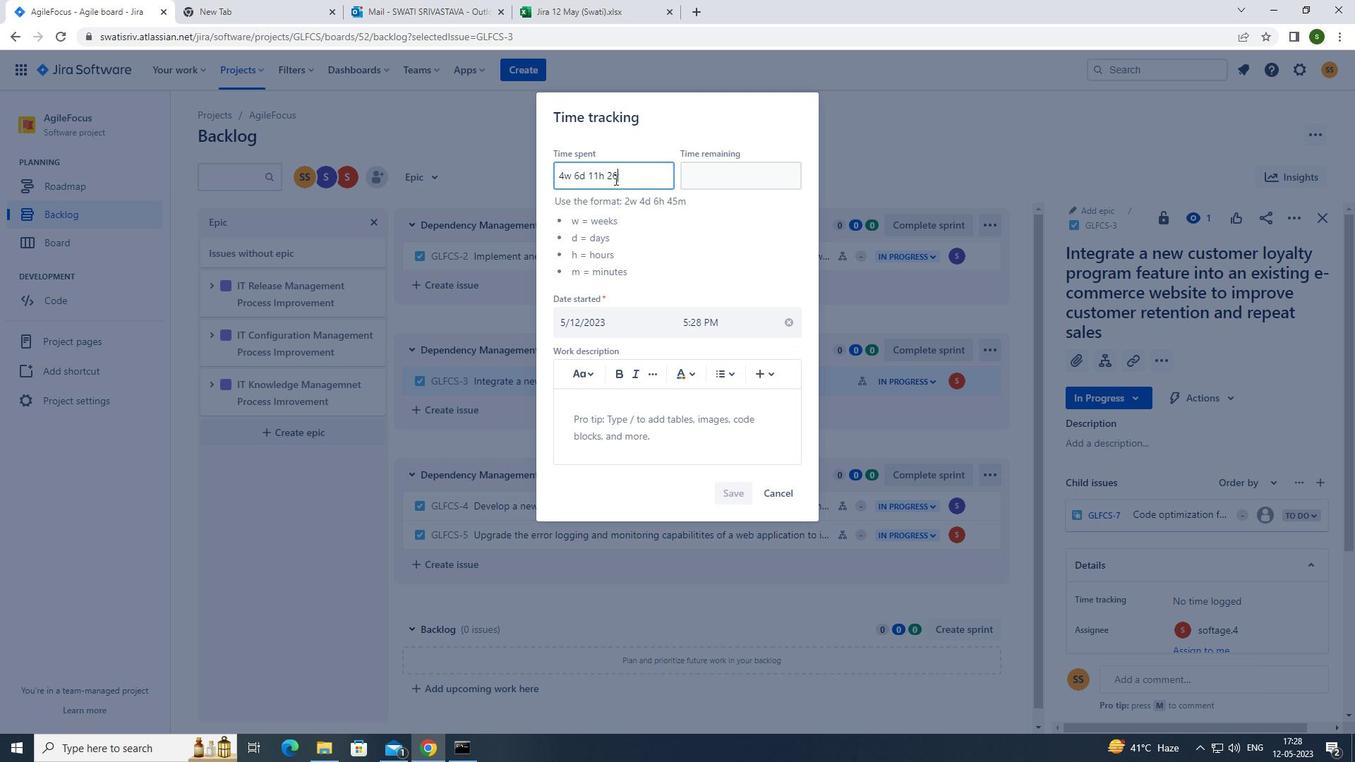 
Action: Mouse moved to (725, 189)
Screenshot: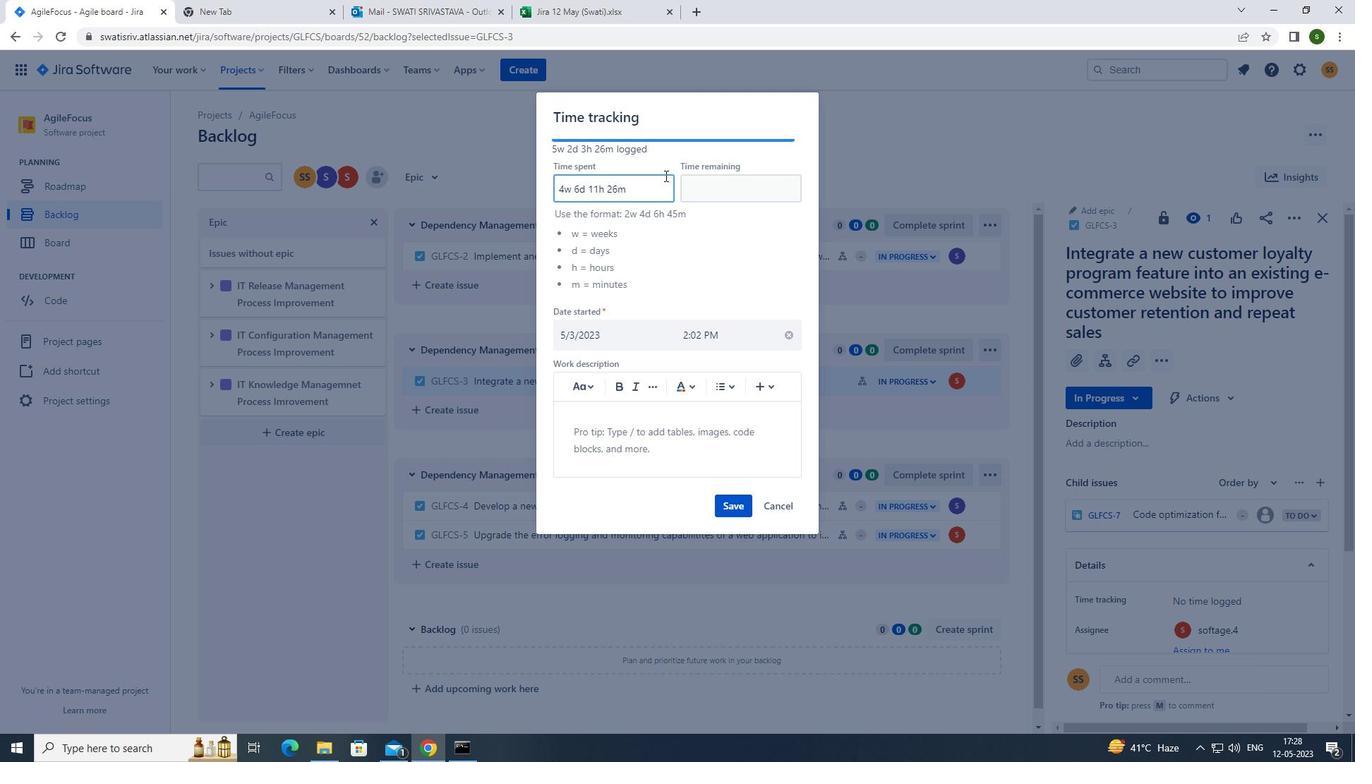 
Action: Mouse pressed left at (725, 189)
Screenshot: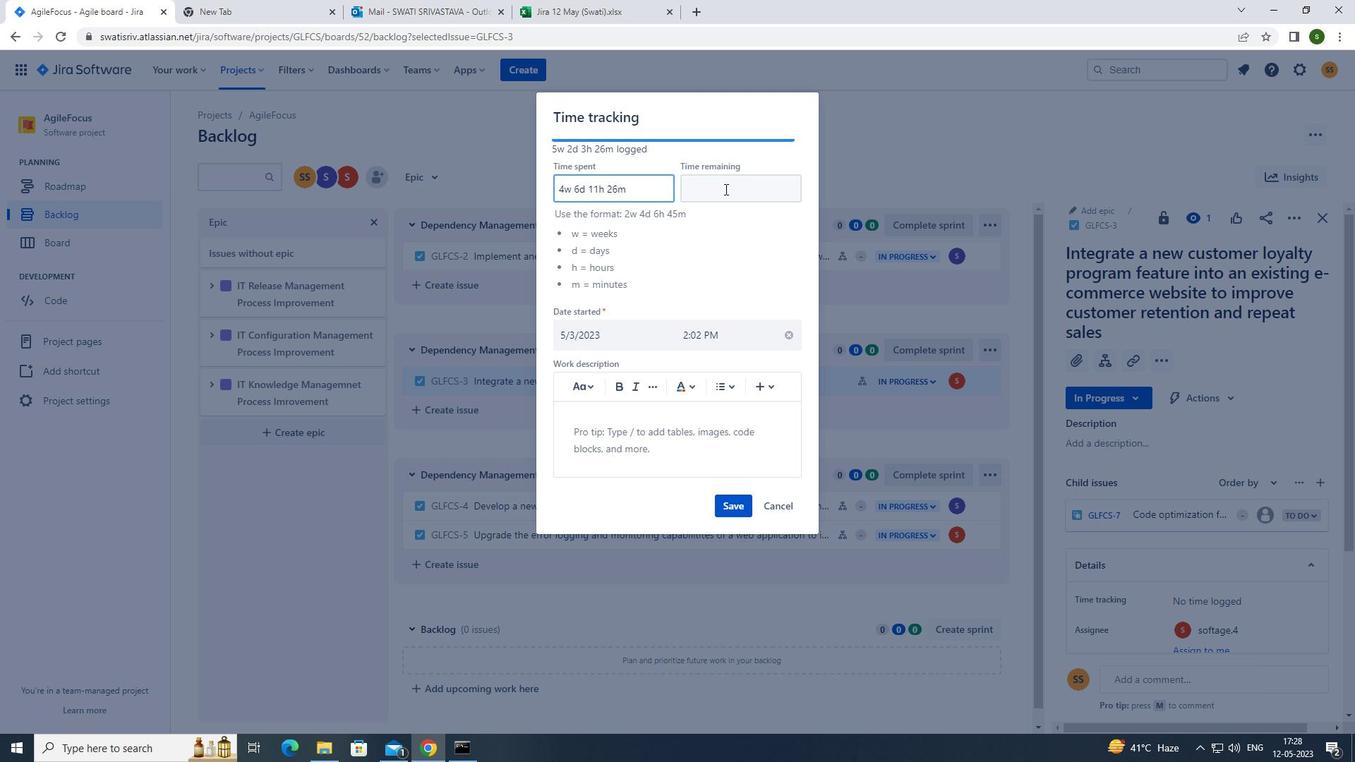 
Action: Key pressed 5w<Key.space>3d<Key.space>14h<Key.space>54m
Screenshot: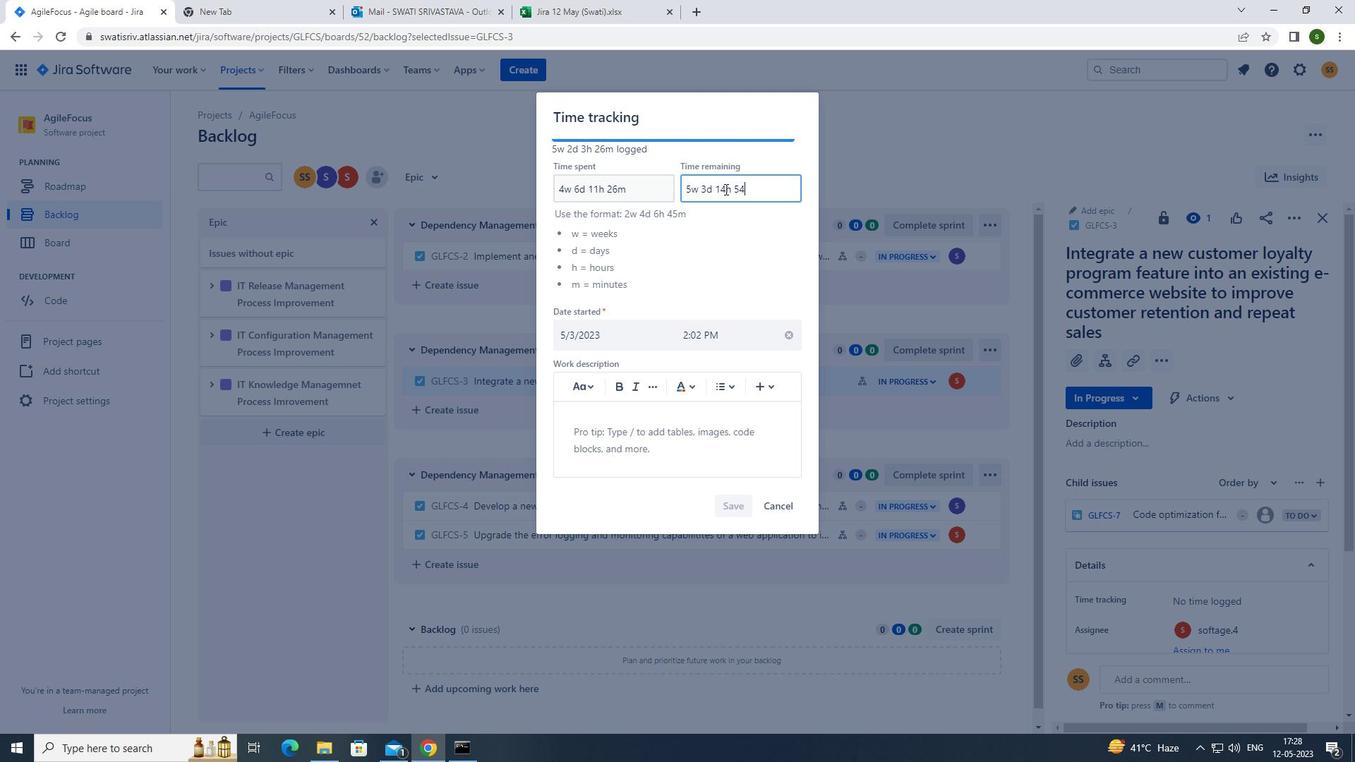 
Action: Mouse moved to (733, 495)
Screenshot: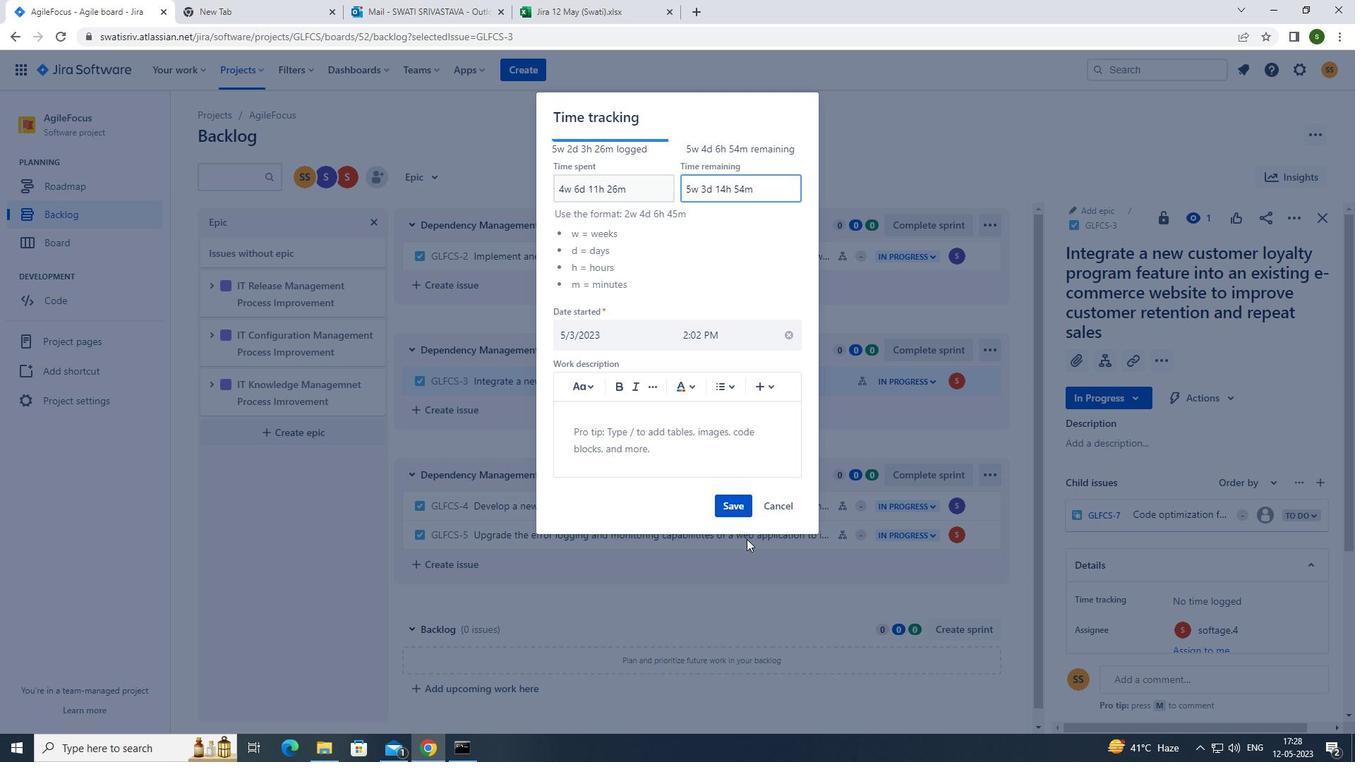 
Action: Mouse pressed left at (733, 495)
Screenshot: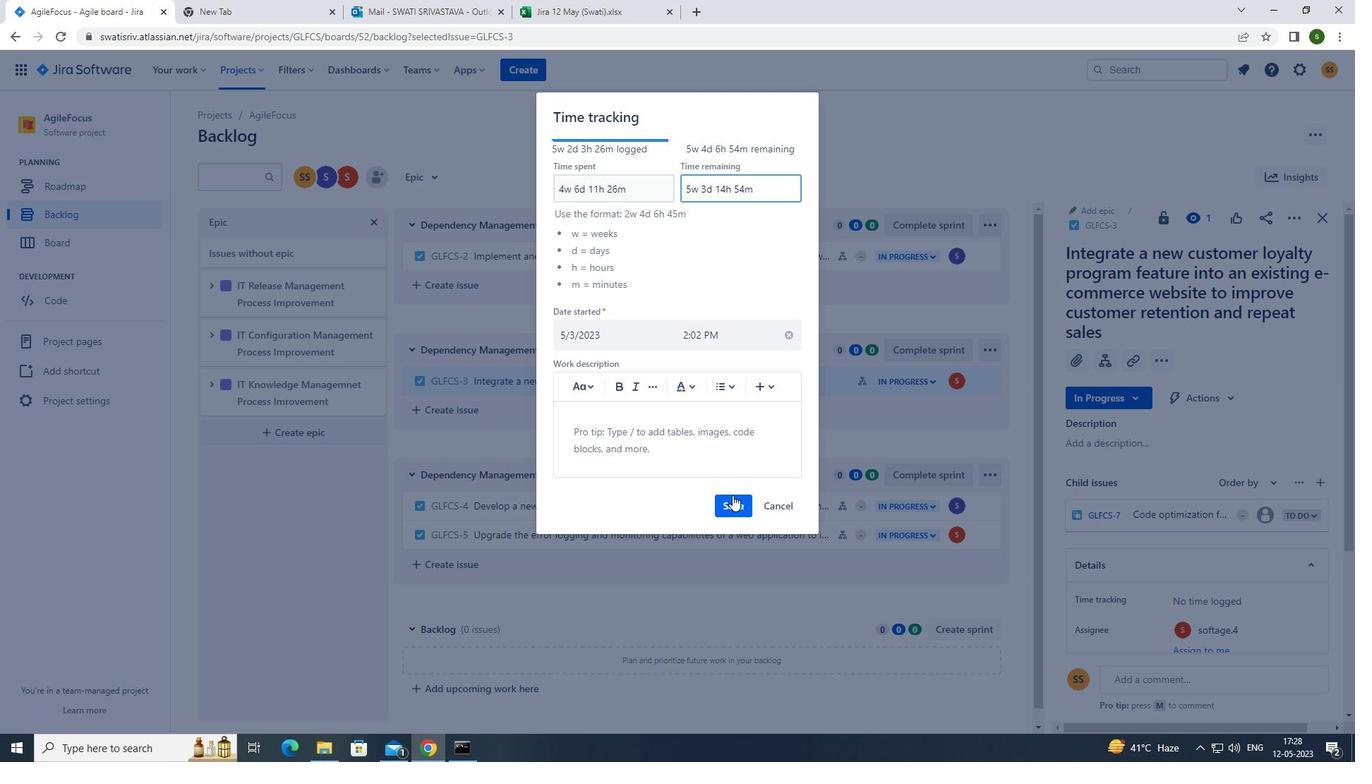 
Action: Mouse moved to (1295, 215)
Screenshot: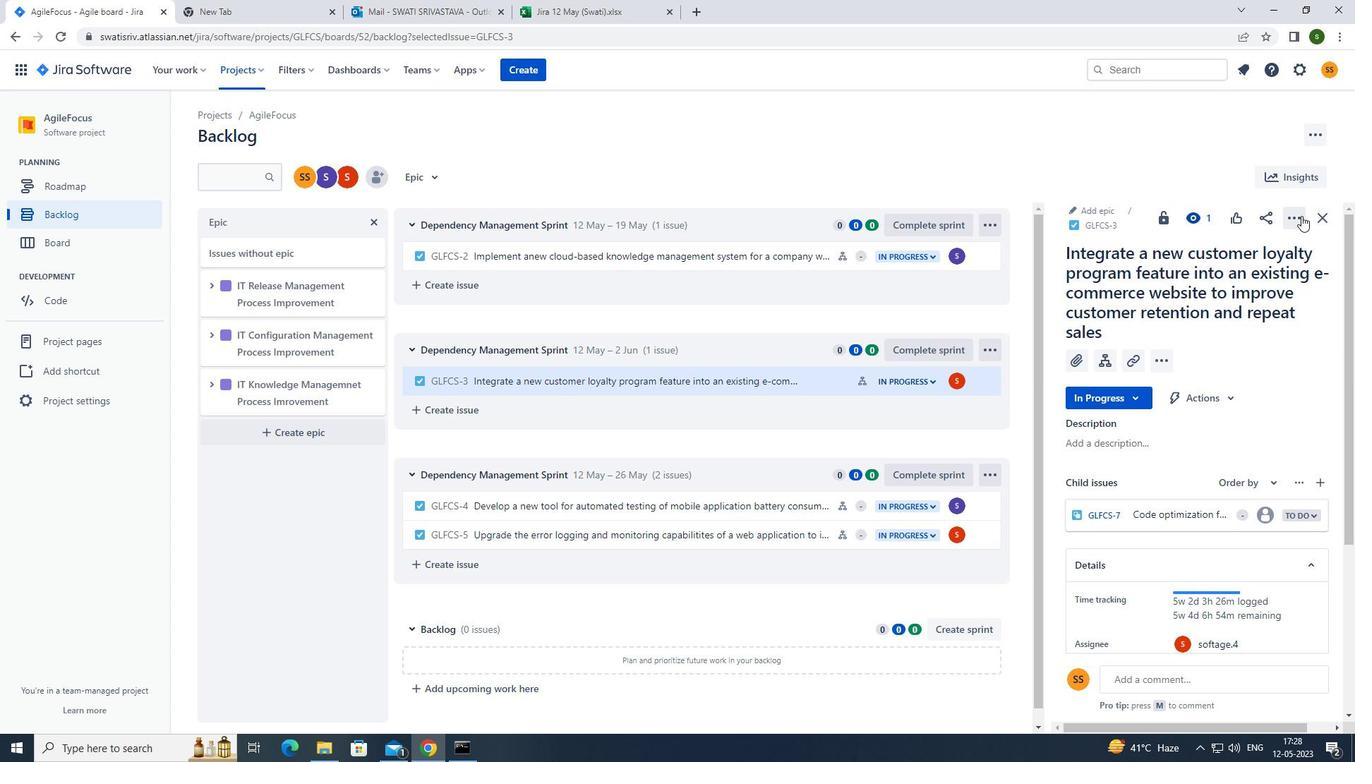 
Action: Mouse pressed left at (1295, 215)
Screenshot: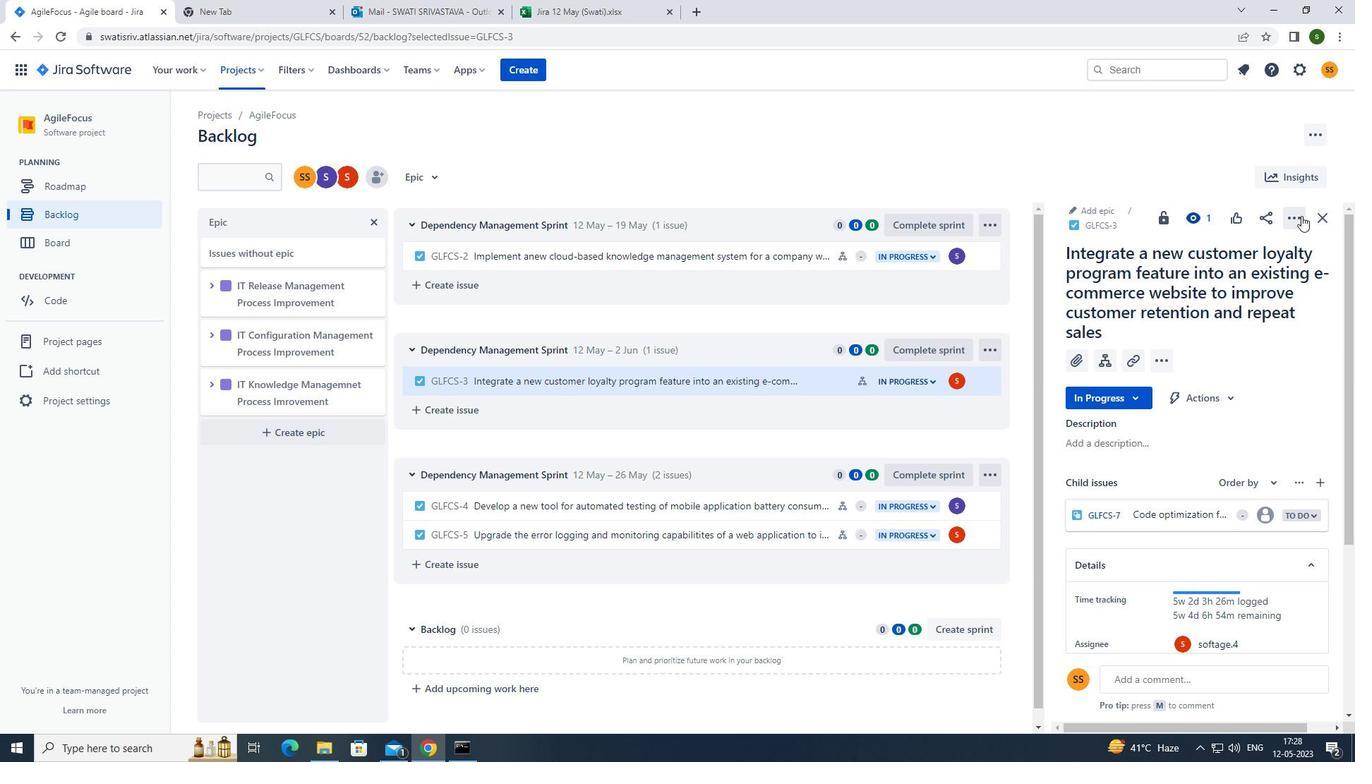 
Action: Mouse moved to (1240, 406)
Screenshot: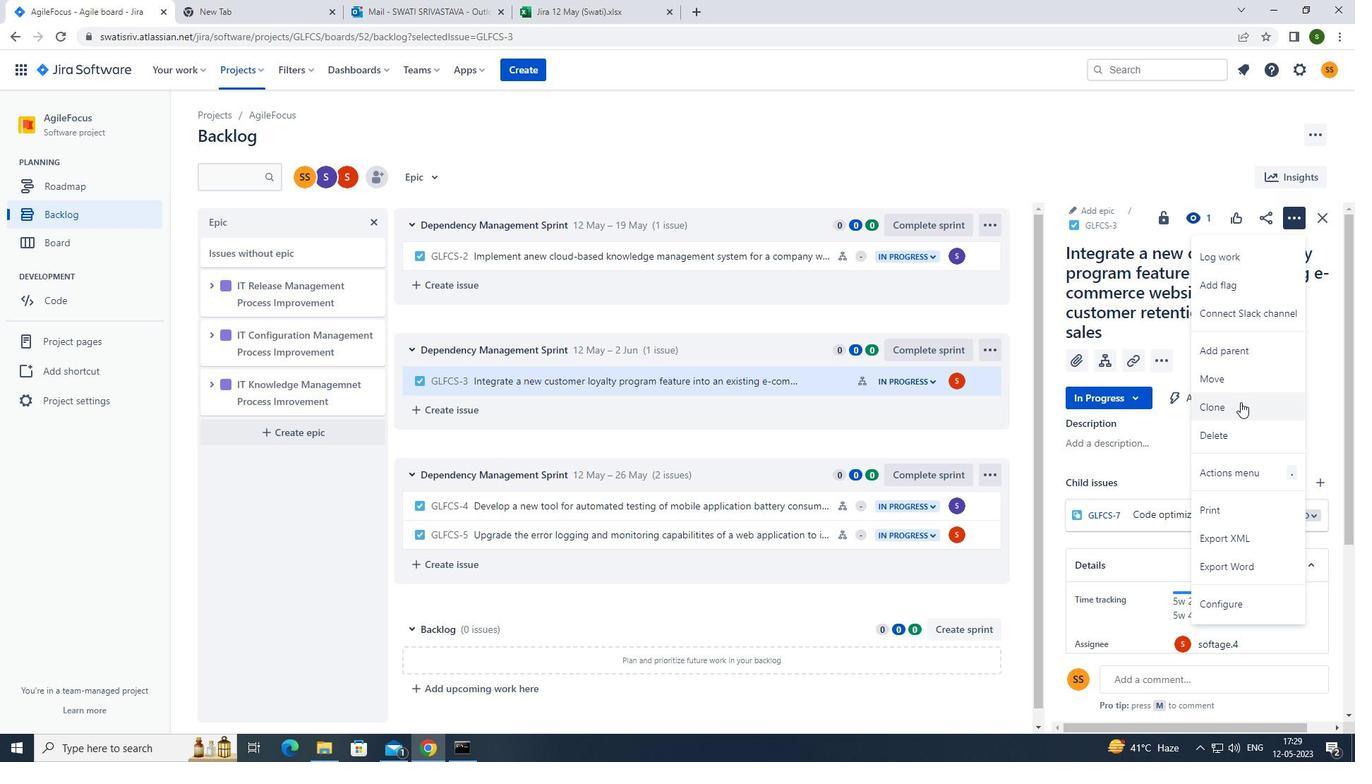 
Action: Mouse pressed left at (1240, 406)
Screenshot: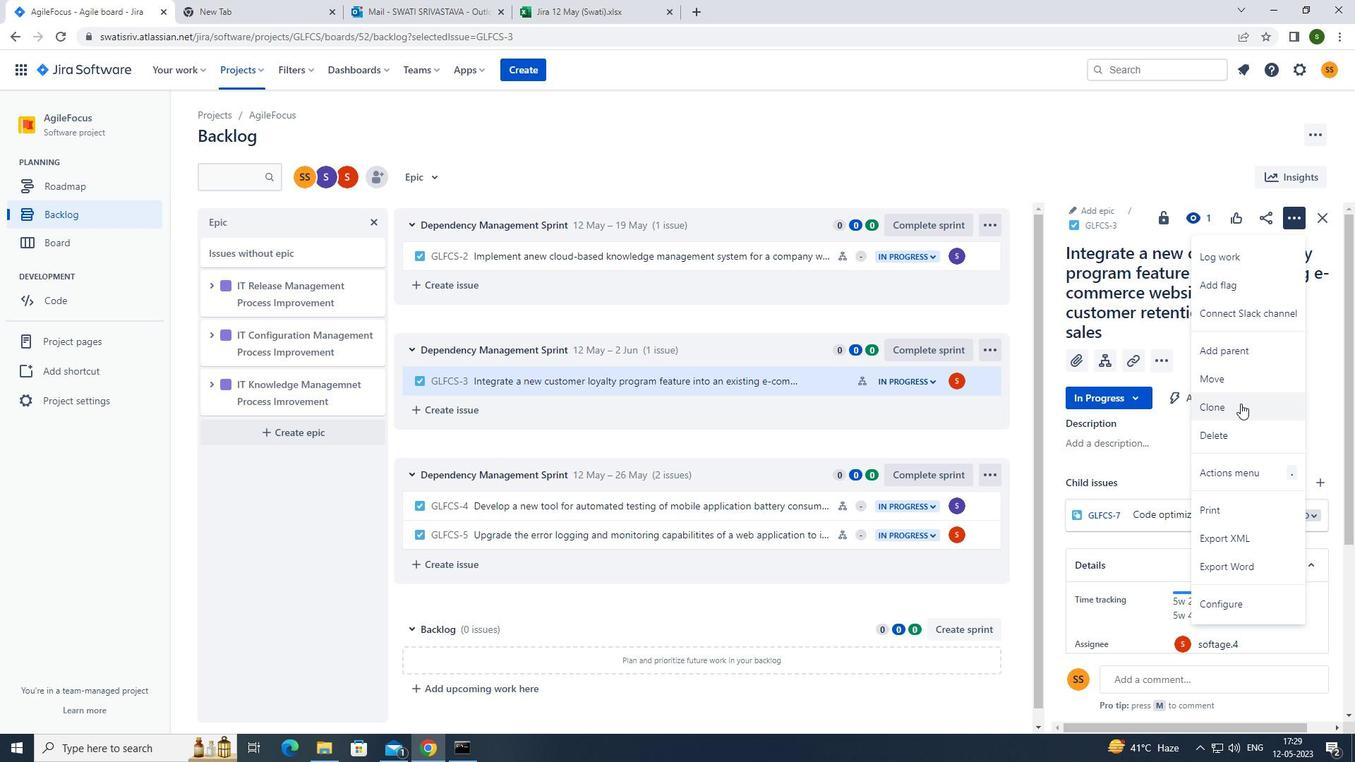 
Action: Mouse moved to (780, 296)
Screenshot: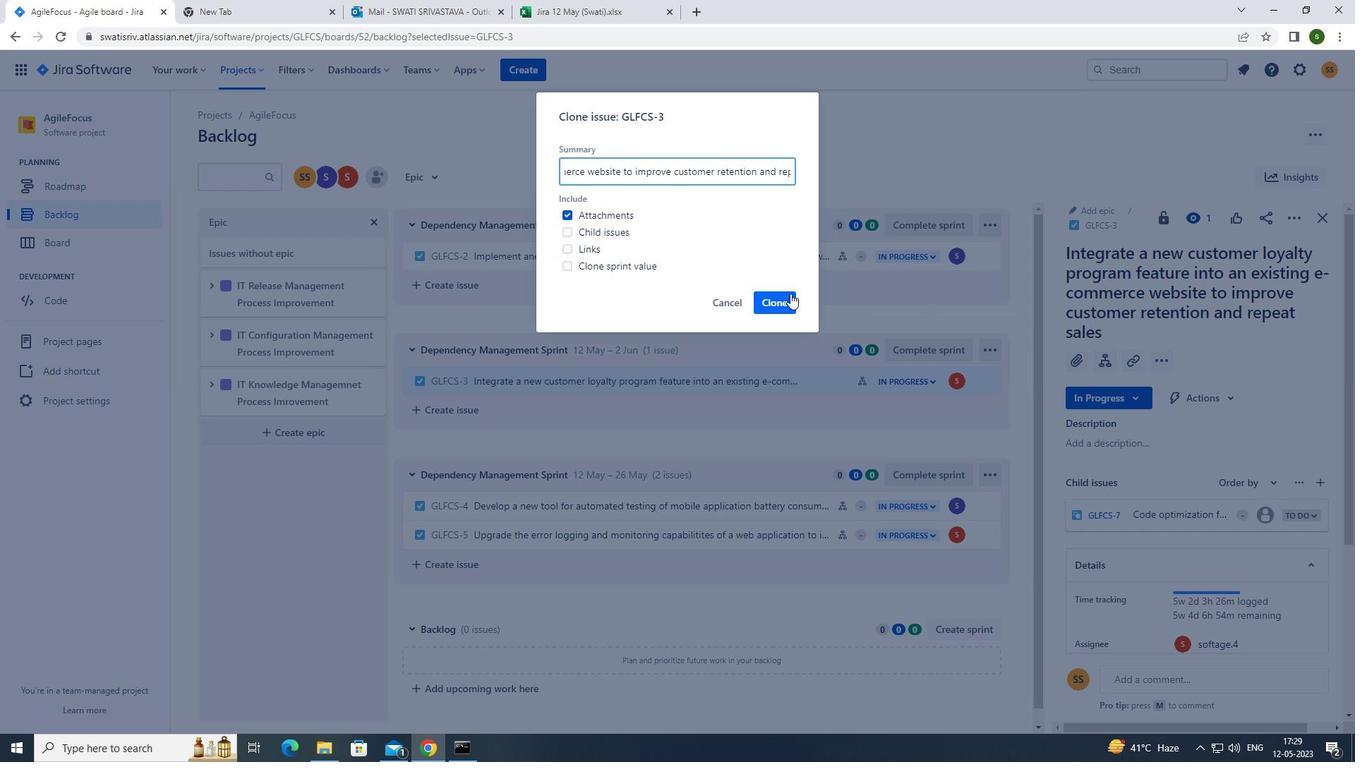 
Action: Mouse pressed left at (780, 296)
Screenshot: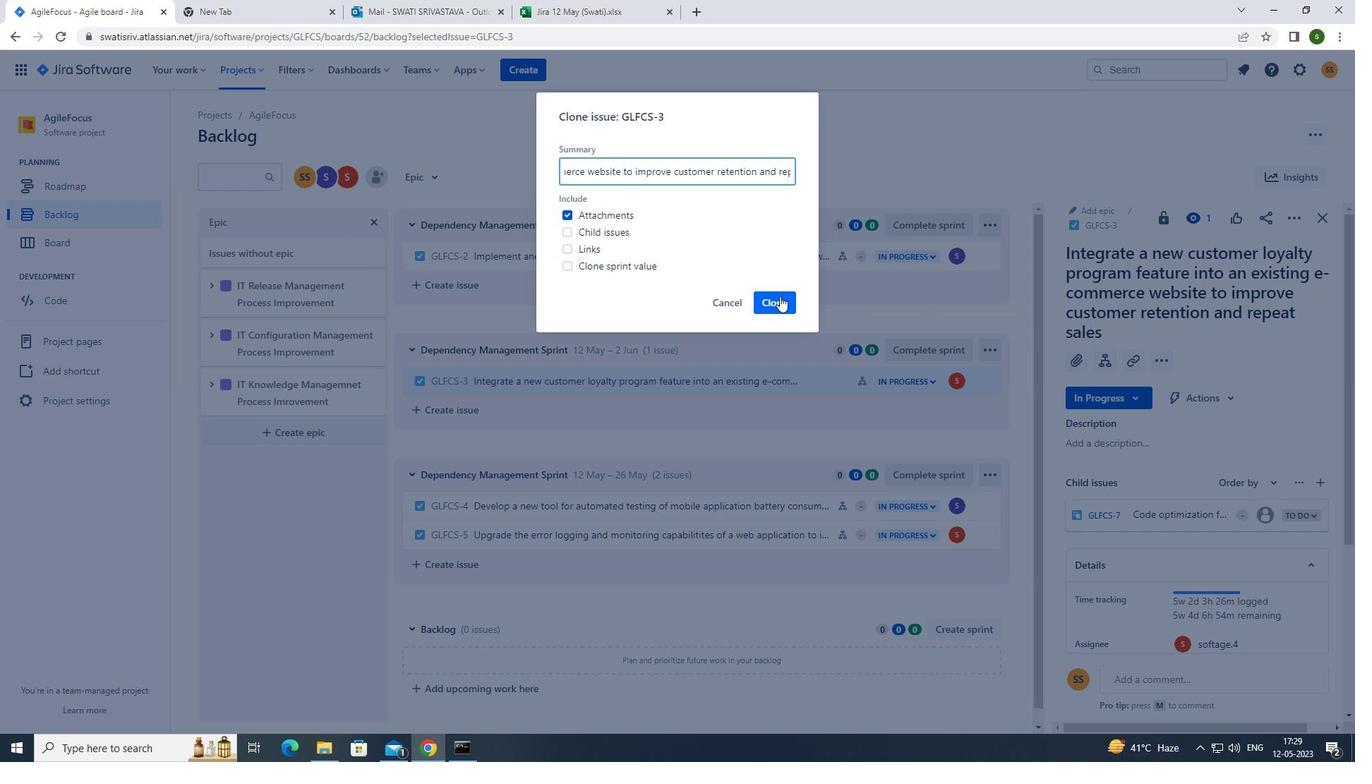 
Action: Mouse moved to (437, 170)
Screenshot: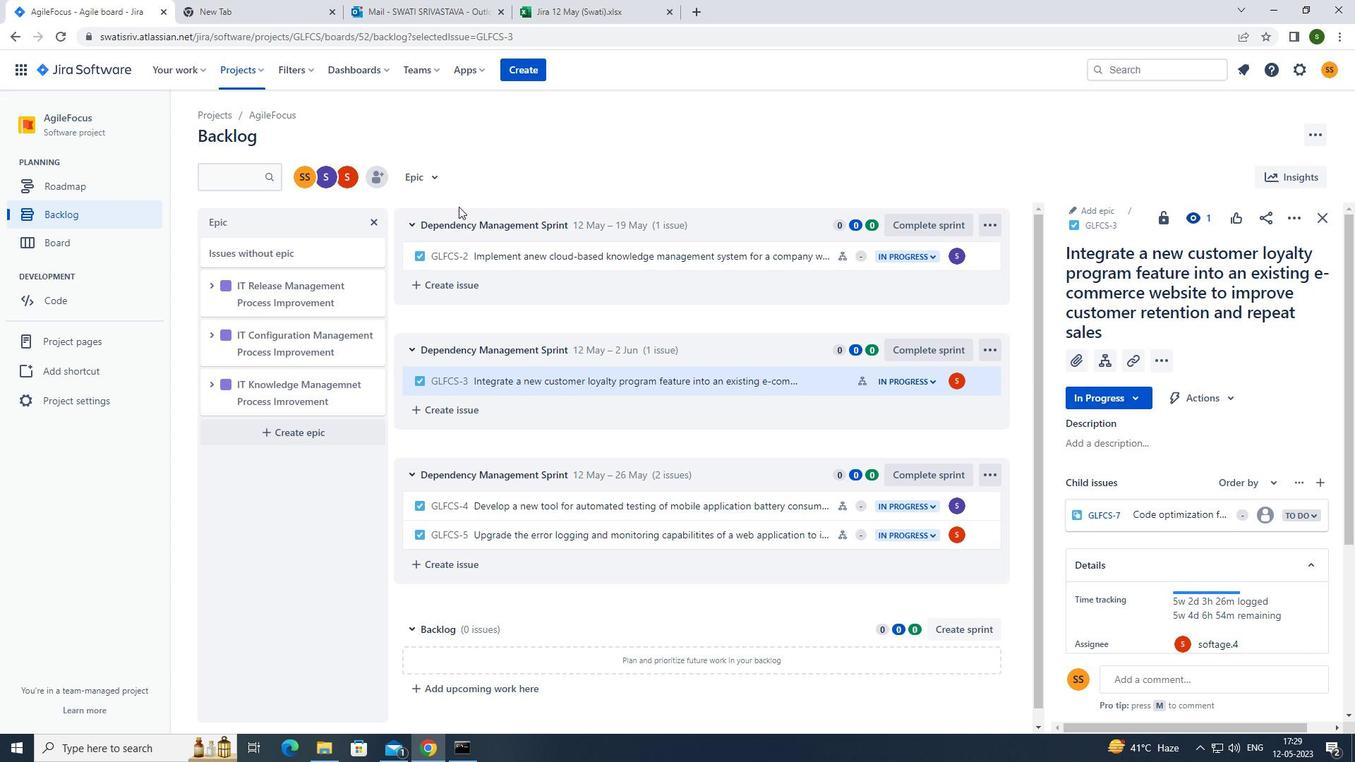 
Action: Mouse pressed left at (437, 170)
Screenshot: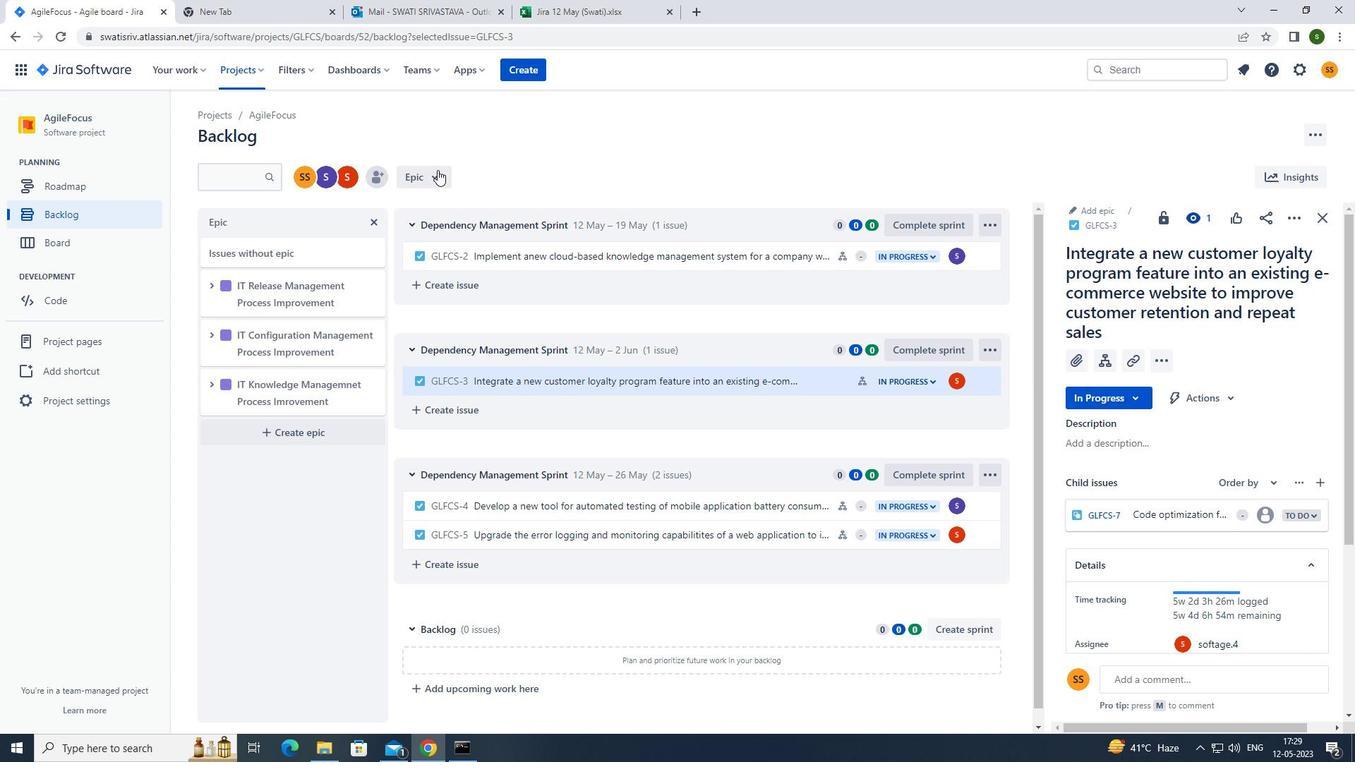 
Action: Mouse moved to (475, 262)
Screenshot: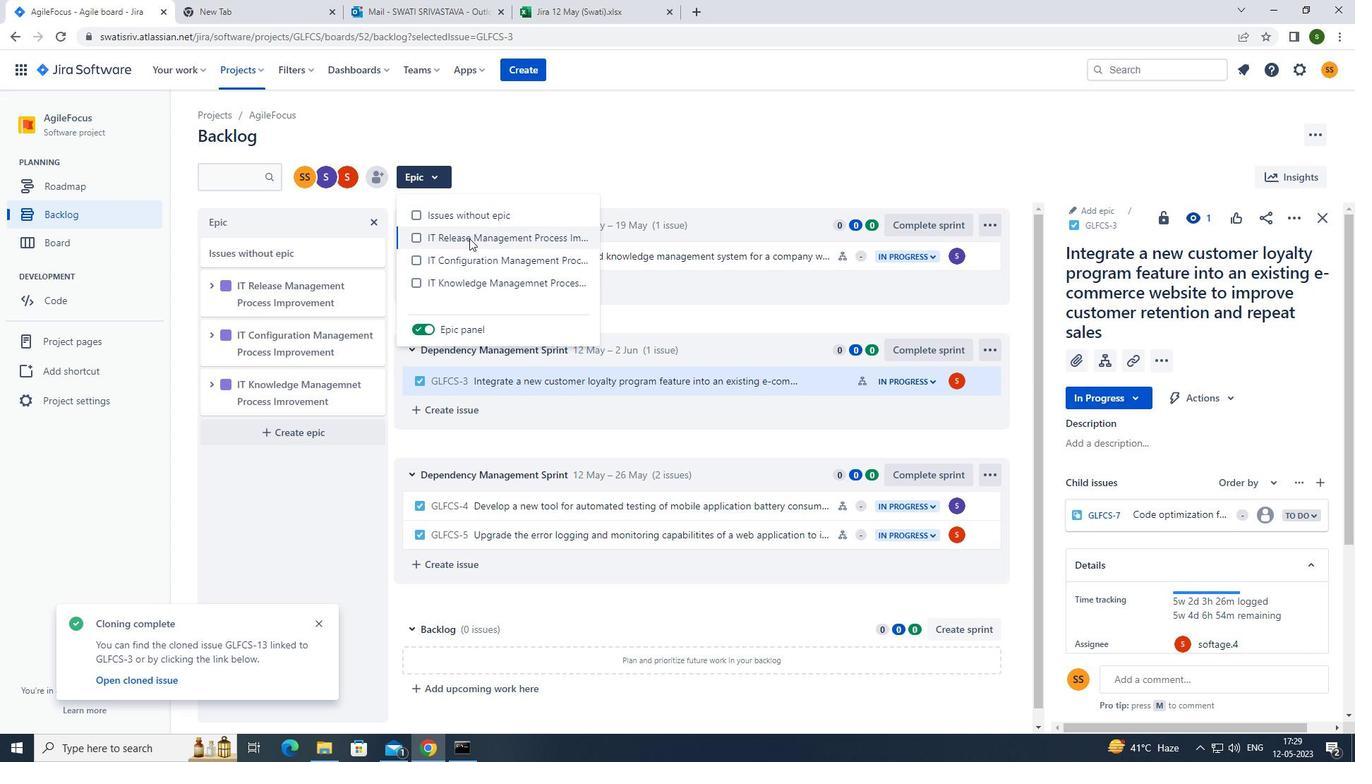 
Action: Mouse pressed left at (475, 262)
Screenshot: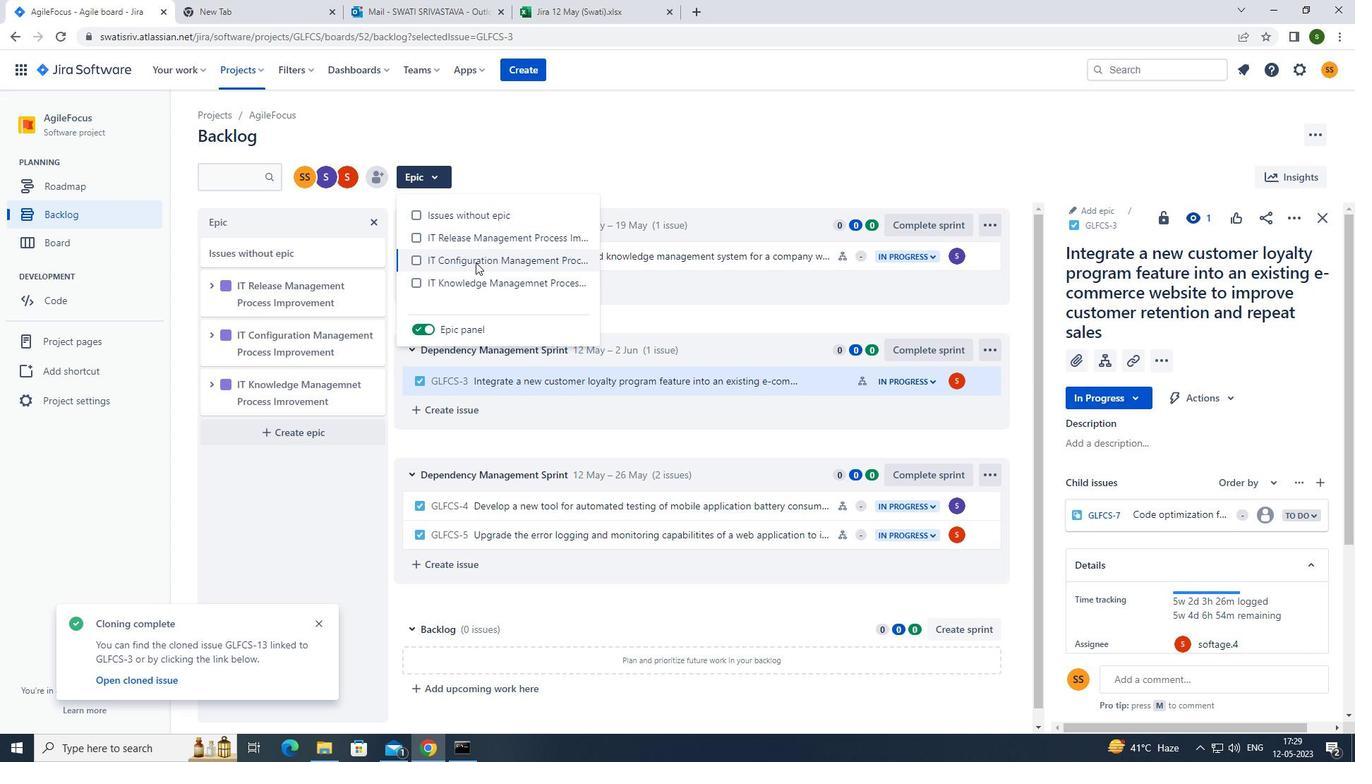 
Action: Mouse moved to (712, 151)
Screenshot: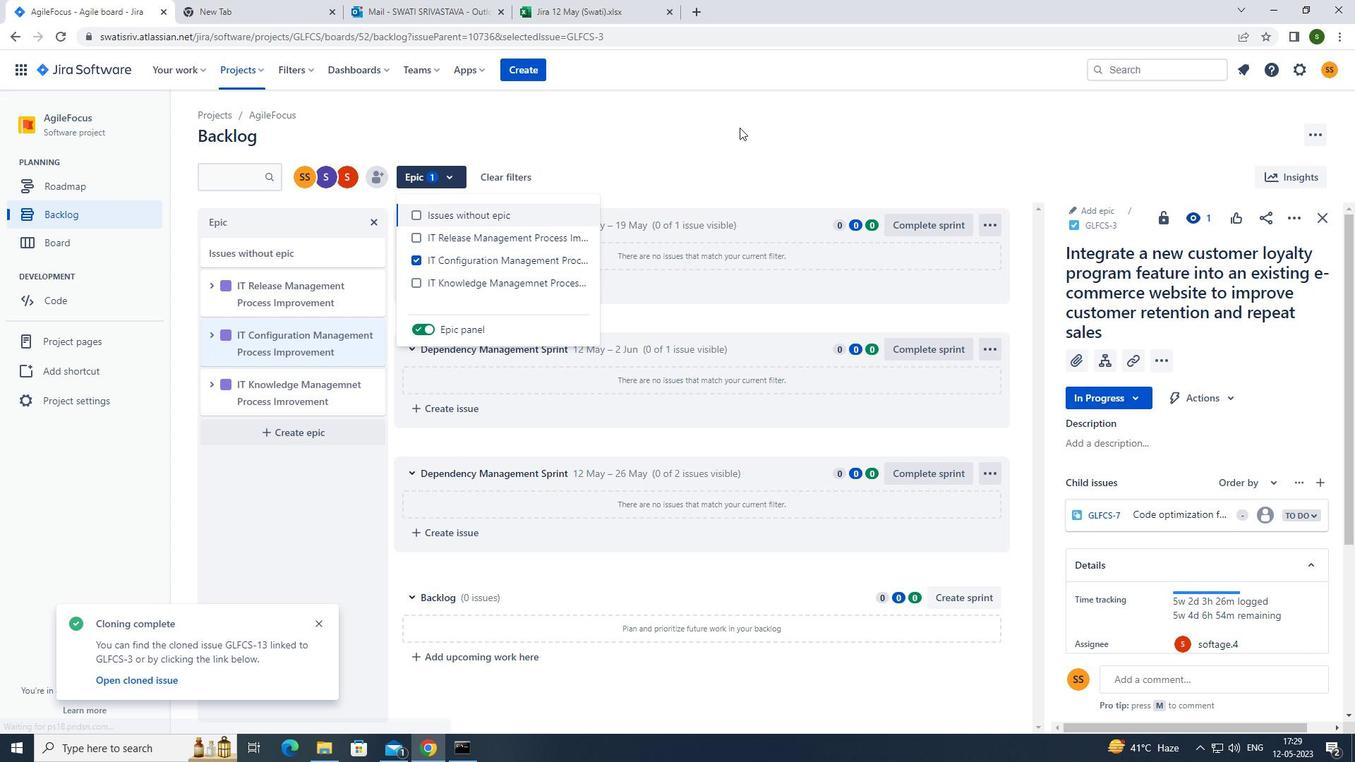 
Action: Mouse pressed left at (712, 151)
Screenshot: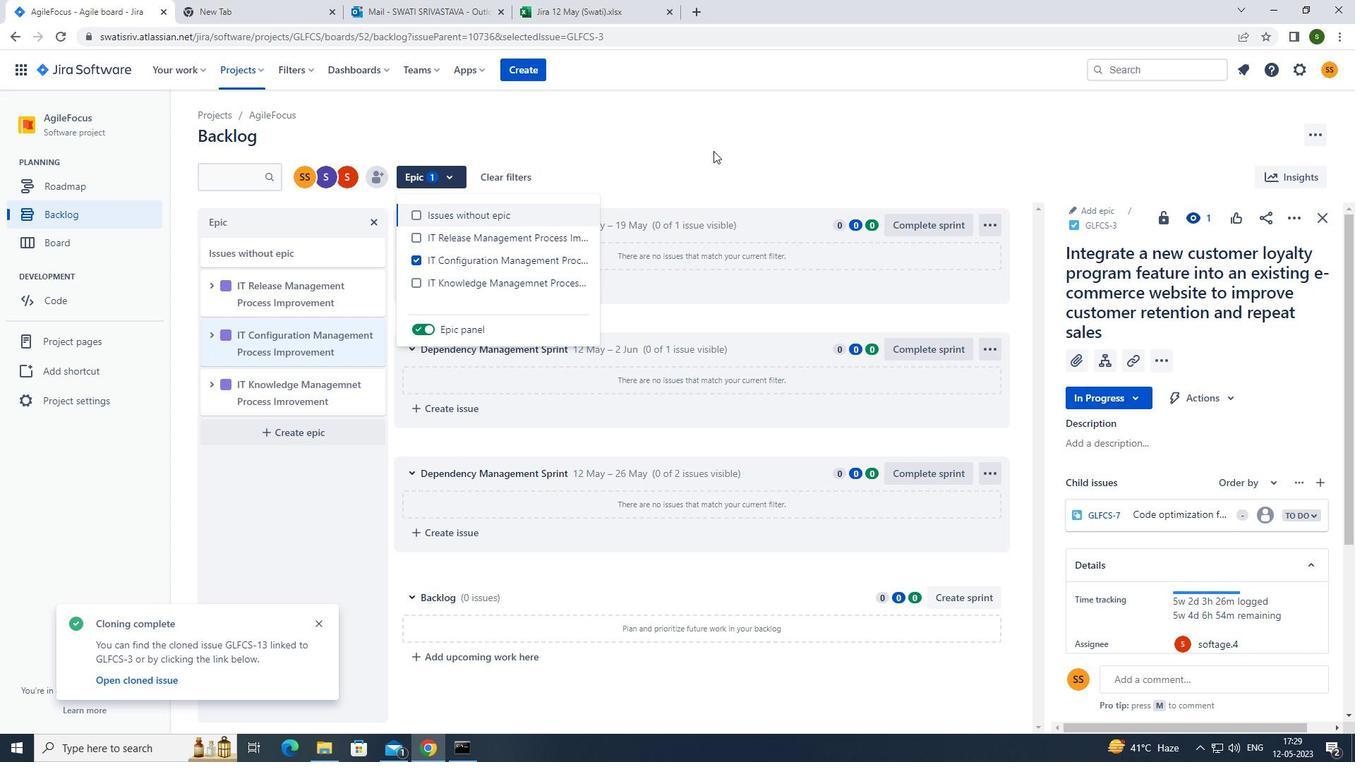 
